 Task: Look for space in Tamarac, United States from 12th  August, 2023 to 15th August, 2023 for 3 adults in price range Rs.12000 to Rs.16000. Place can be entire place with 2 bedrooms having 3 beds and 1 bathroom. Property type can be house, flat, guest house. Booking option can be shelf check-in. Required host language is English.
Action: Mouse moved to (406, 85)
Screenshot: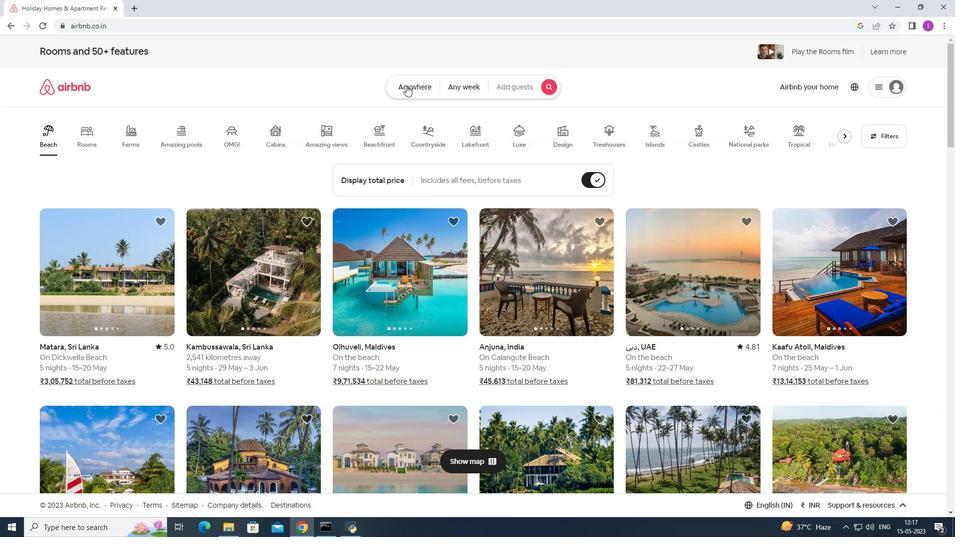 
Action: Mouse pressed left at (406, 85)
Screenshot: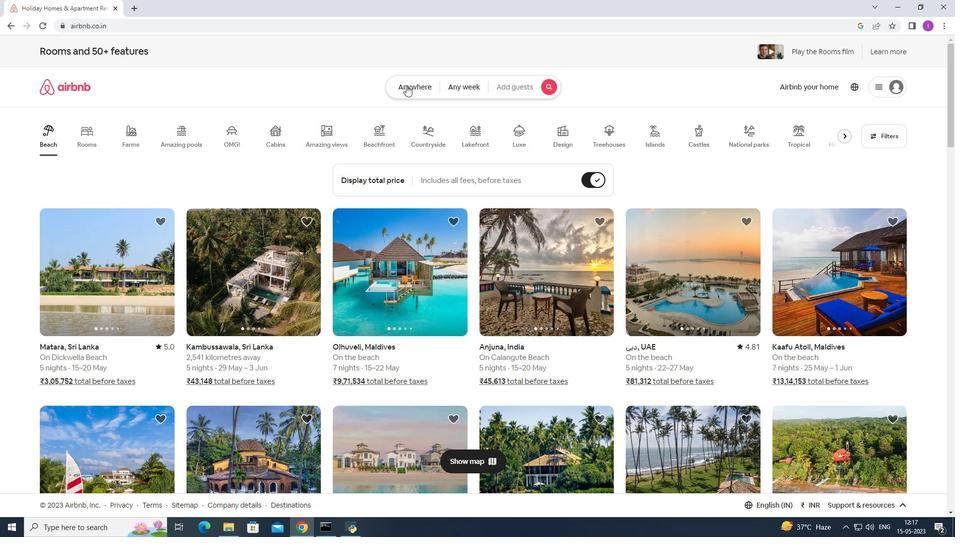 
Action: Mouse moved to (353, 123)
Screenshot: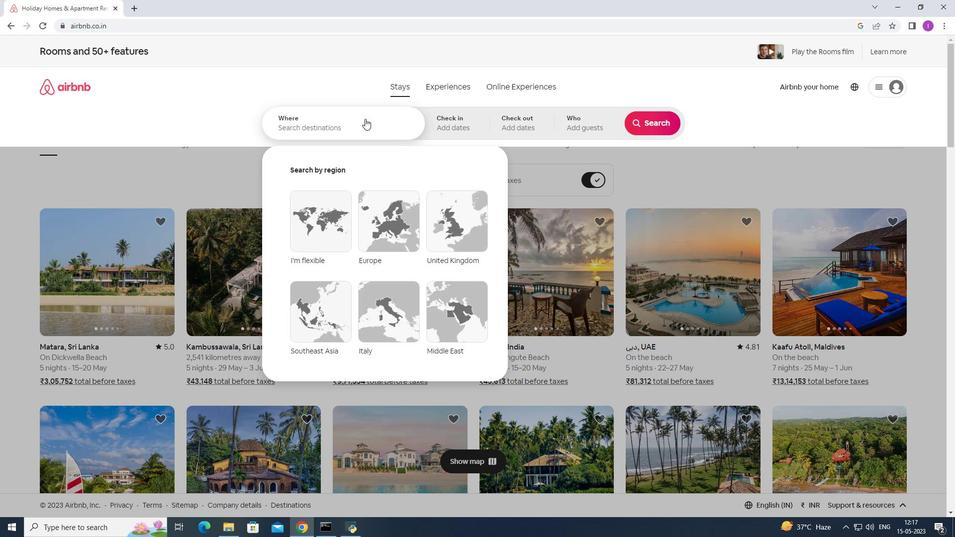 
Action: Mouse pressed left at (353, 123)
Screenshot: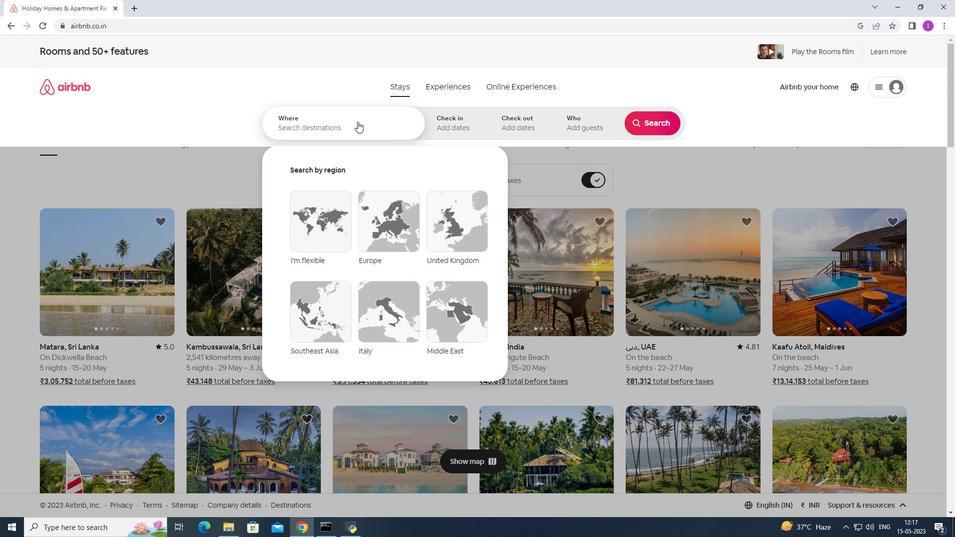 
Action: Key pressed <Key.shift>Tamarac,<Key.shift>united<Key.space>states
Screenshot: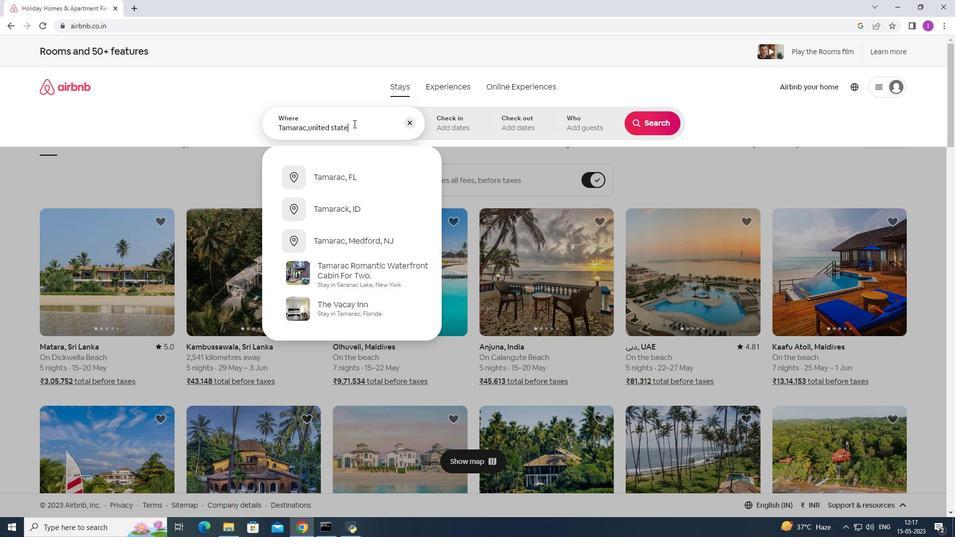 
Action: Mouse moved to (470, 123)
Screenshot: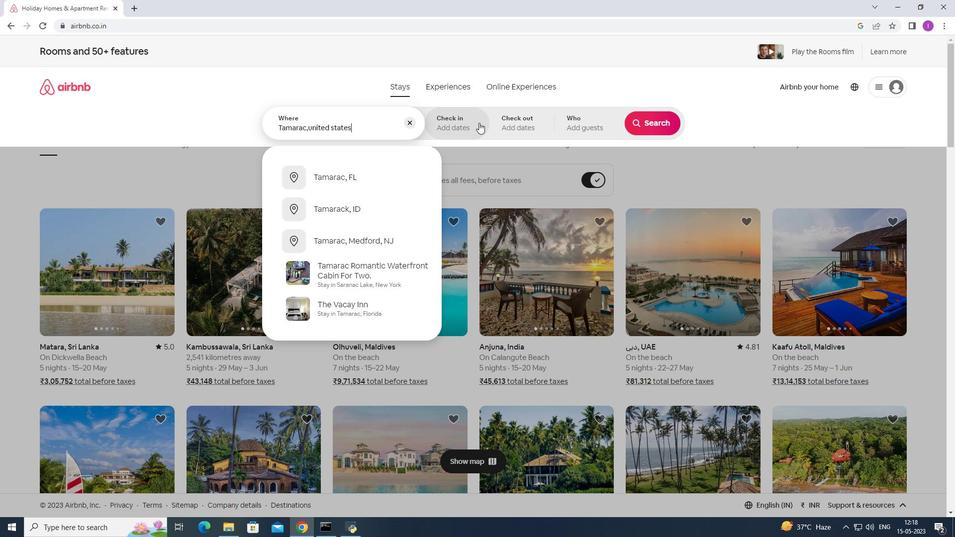 
Action: Mouse pressed left at (470, 123)
Screenshot: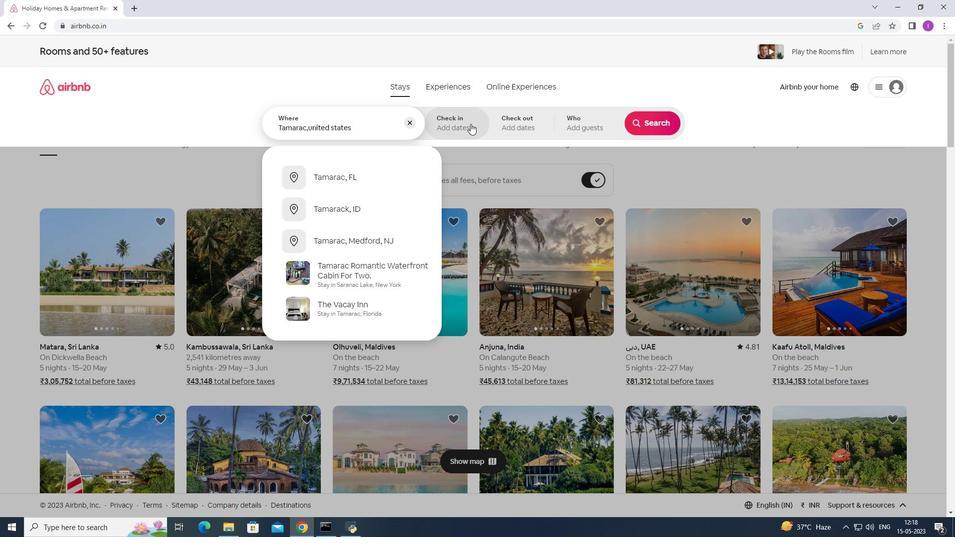 
Action: Mouse moved to (647, 203)
Screenshot: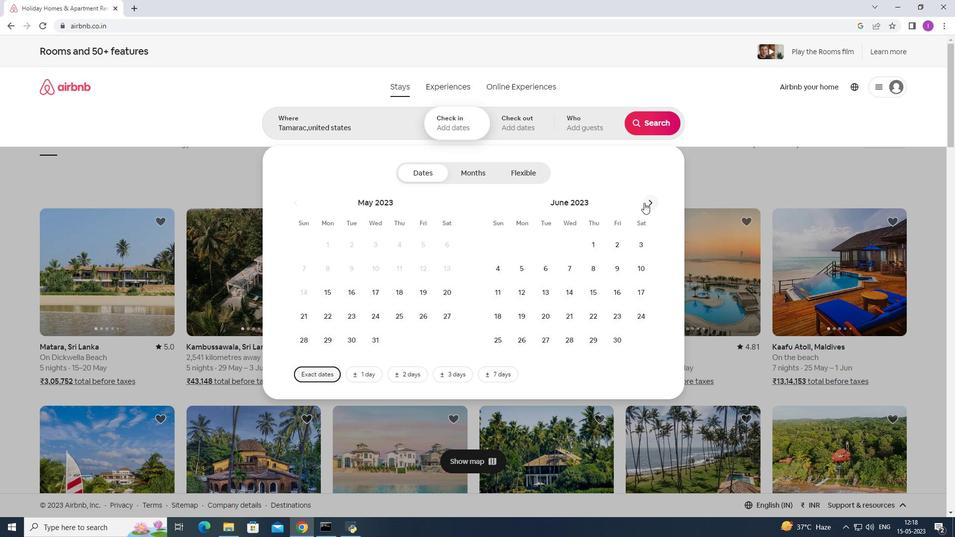 
Action: Mouse pressed left at (647, 203)
Screenshot: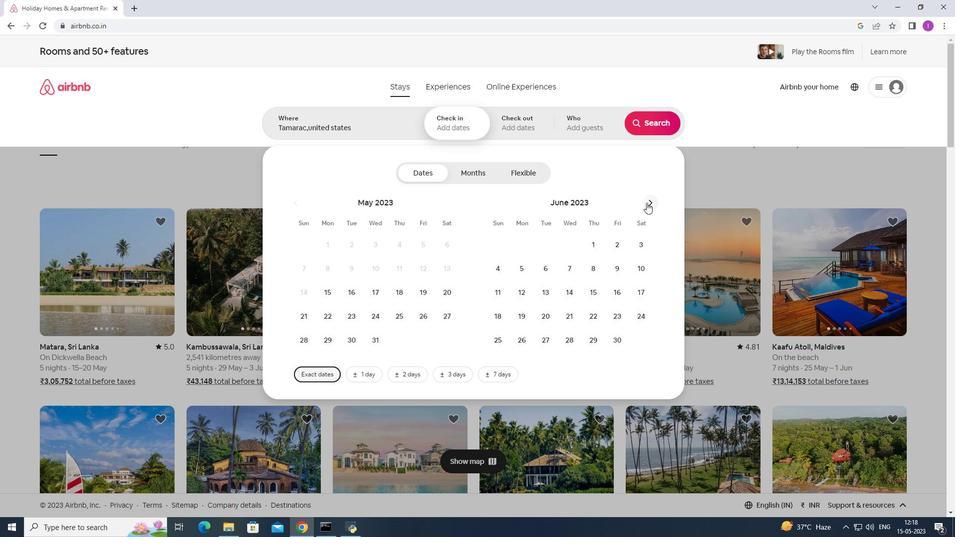 
Action: Mouse pressed left at (647, 203)
Screenshot: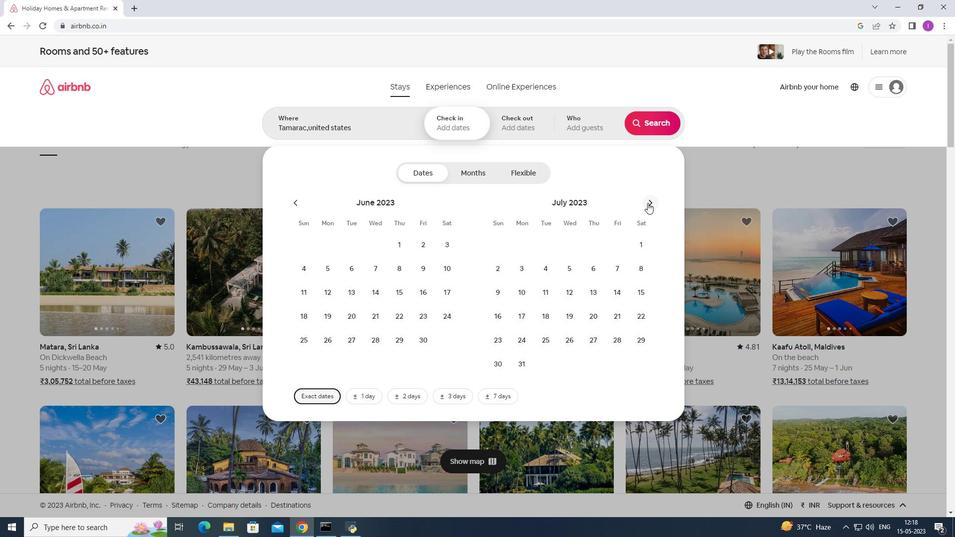 
Action: Mouse moved to (641, 269)
Screenshot: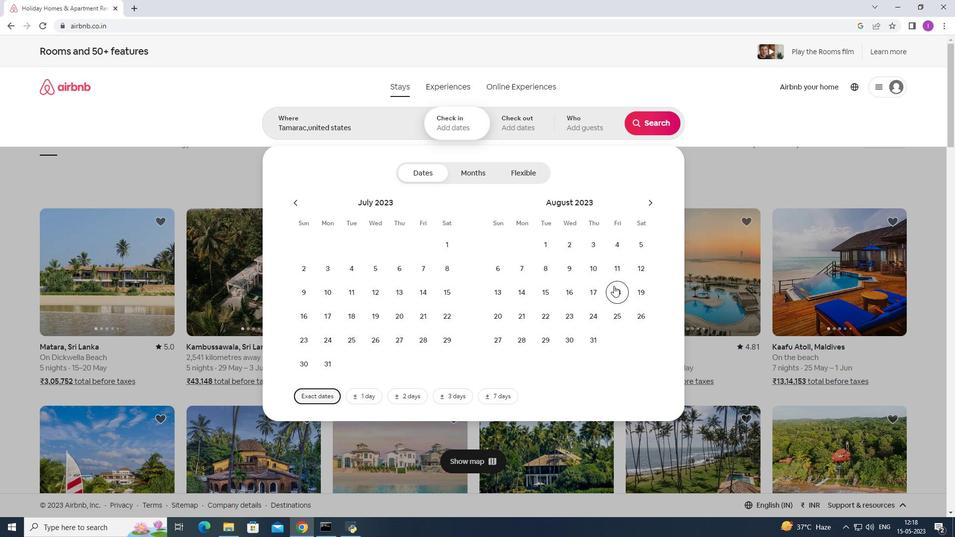
Action: Mouse pressed left at (641, 269)
Screenshot: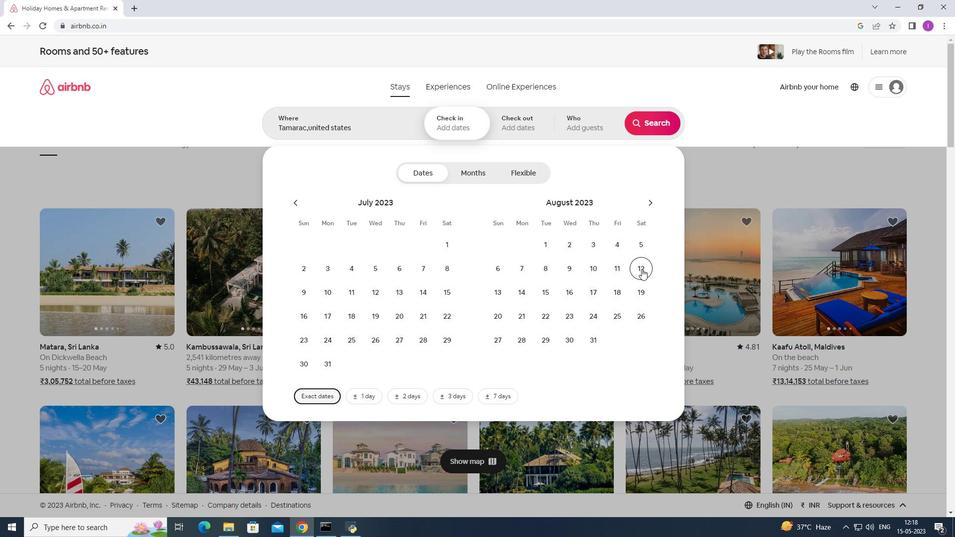
Action: Mouse moved to (540, 296)
Screenshot: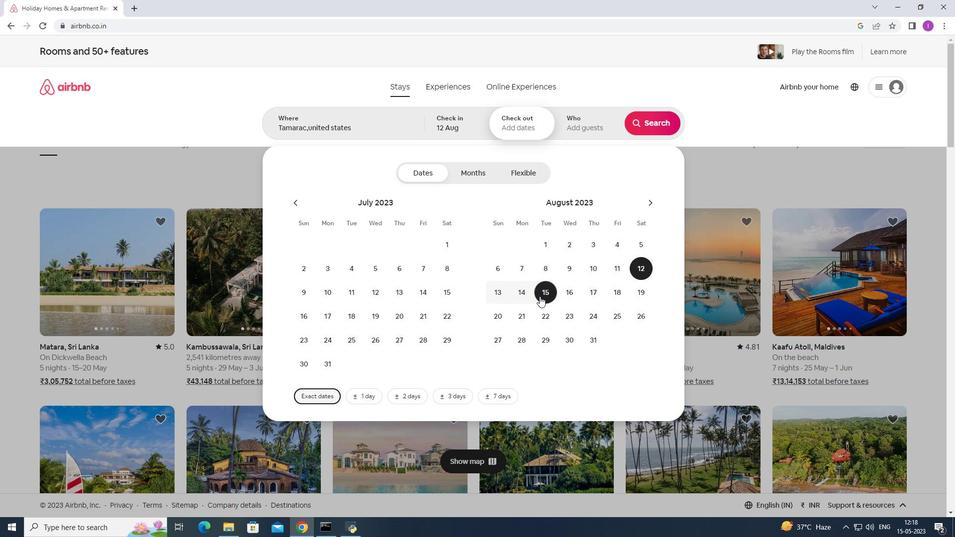 
Action: Mouse pressed left at (540, 296)
Screenshot: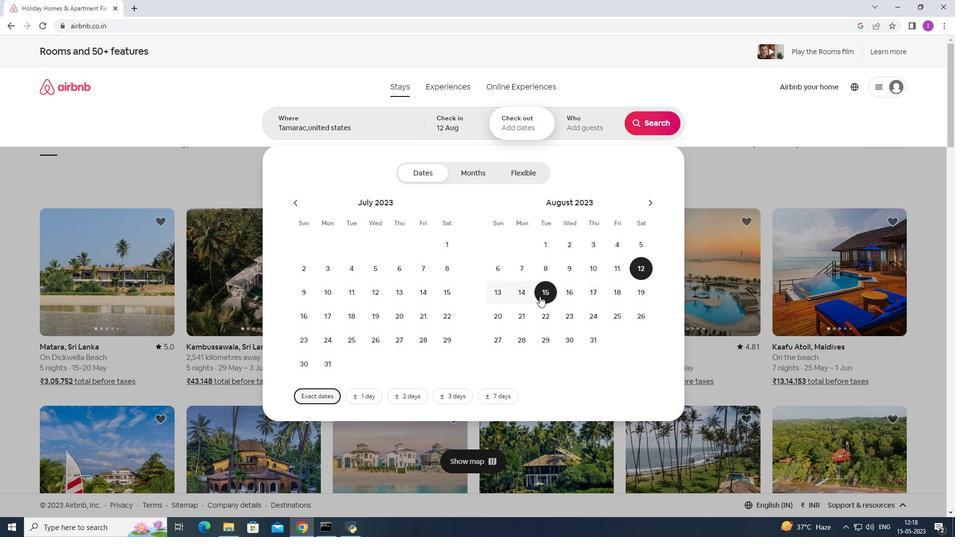 
Action: Mouse moved to (586, 127)
Screenshot: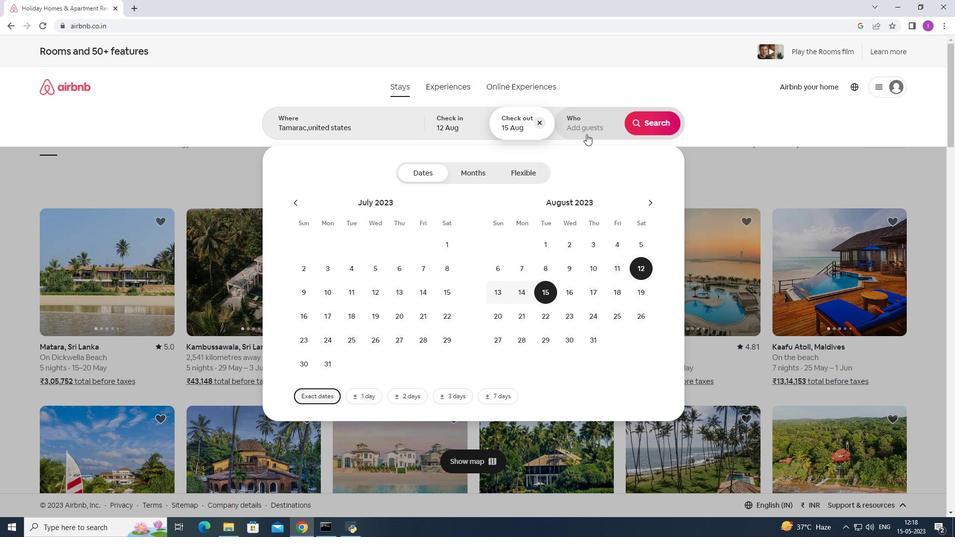 
Action: Mouse pressed left at (586, 127)
Screenshot: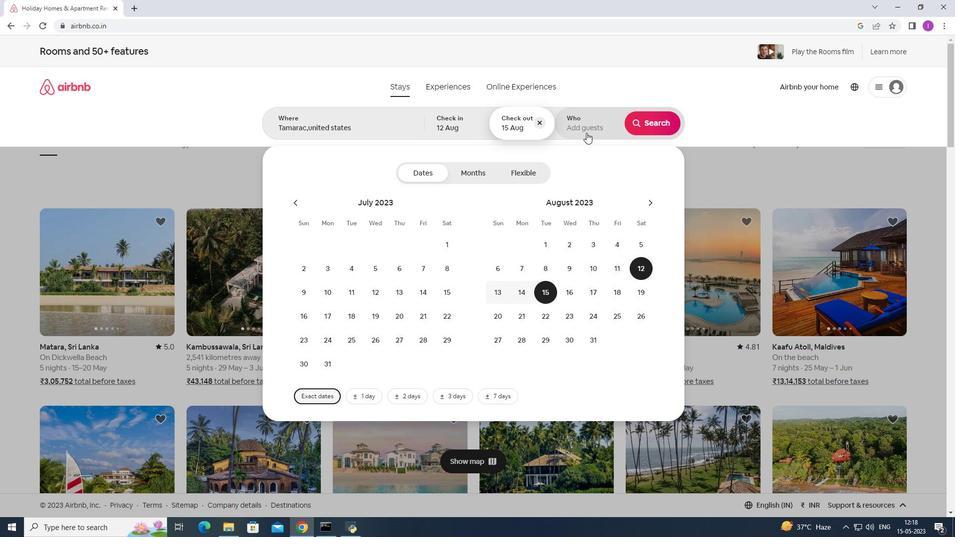 
Action: Mouse moved to (652, 176)
Screenshot: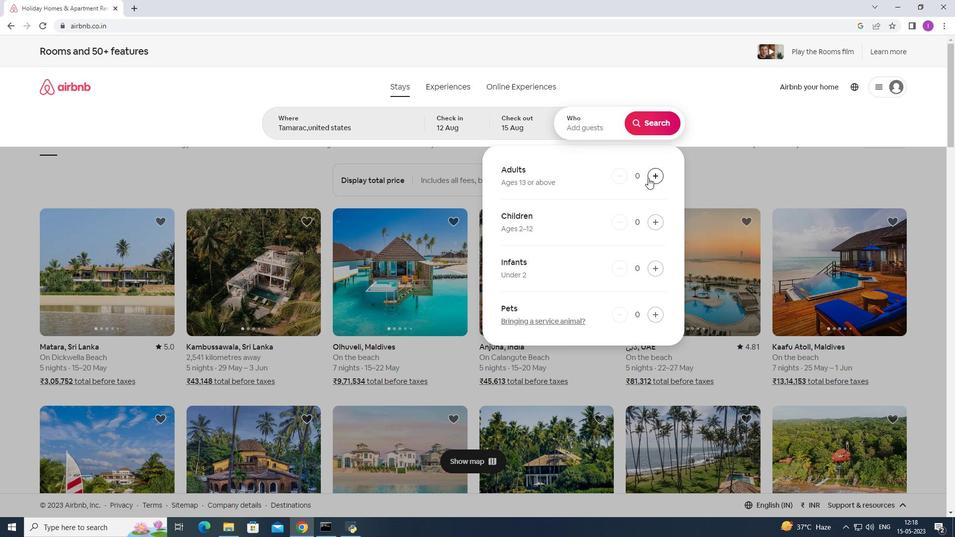 
Action: Mouse pressed left at (652, 176)
Screenshot: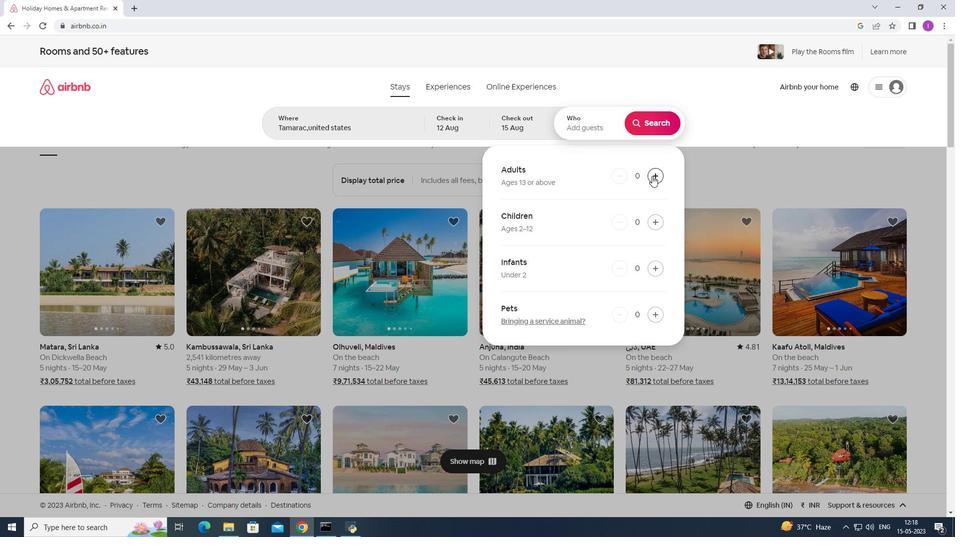 
Action: Mouse moved to (652, 176)
Screenshot: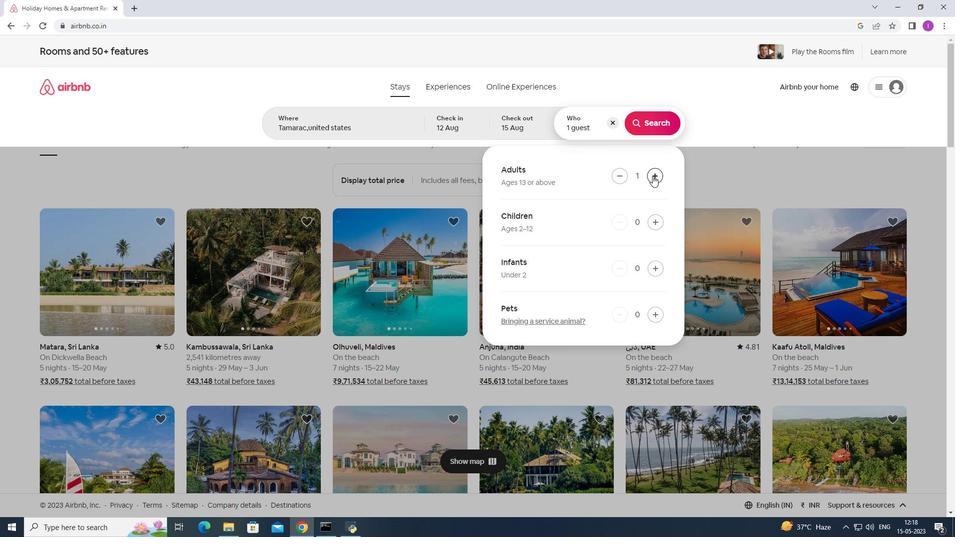 
Action: Mouse pressed left at (652, 176)
Screenshot: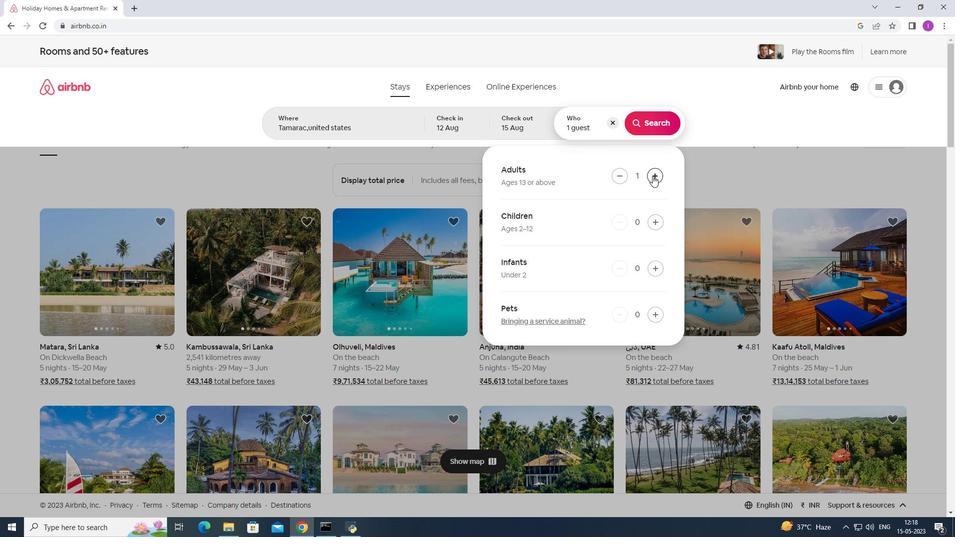 
Action: Mouse moved to (653, 176)
Screenshot: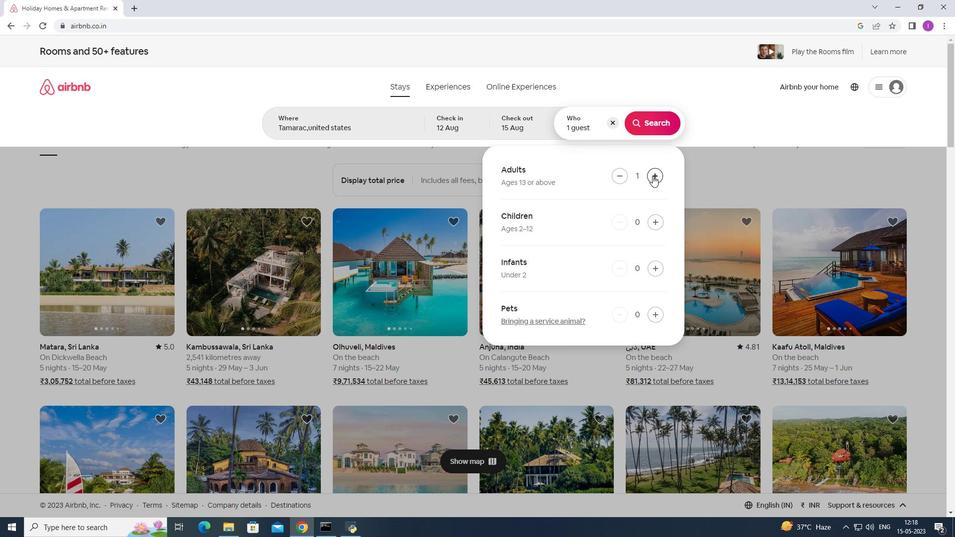 
Action: Mouse pressed left at (653, 176)
Screenshot: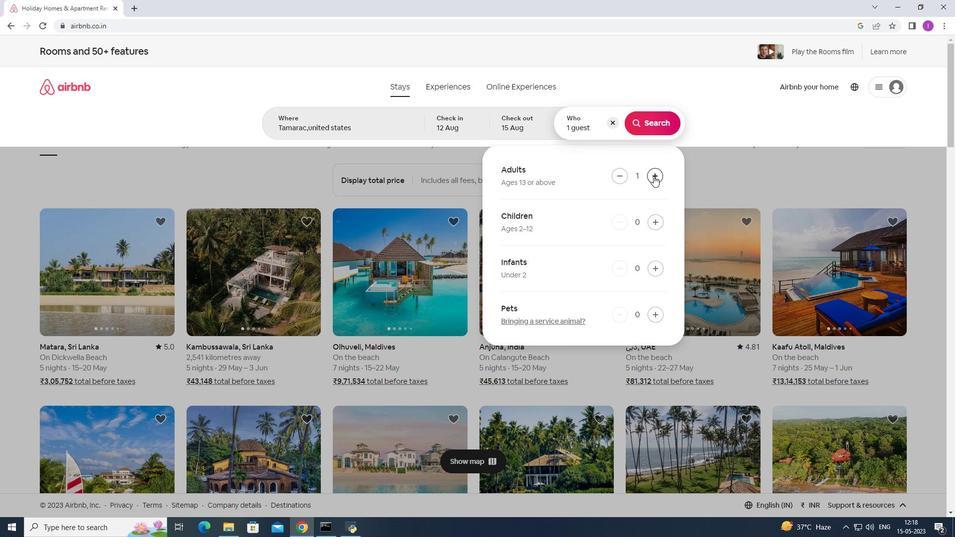 
Action: Mouse moved to (656, 122)
Screenshot: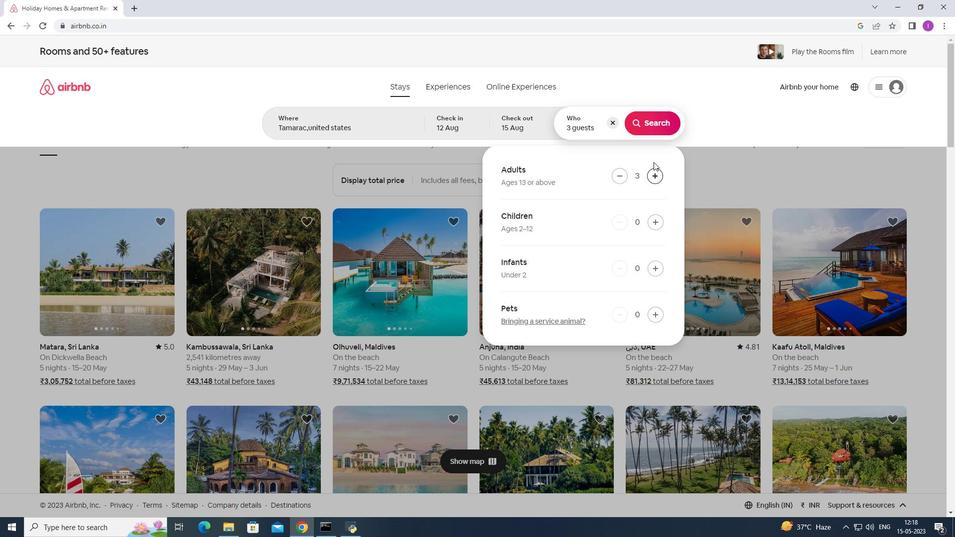 
Action: Mouse pressed left at (656, 122)
Screenshot: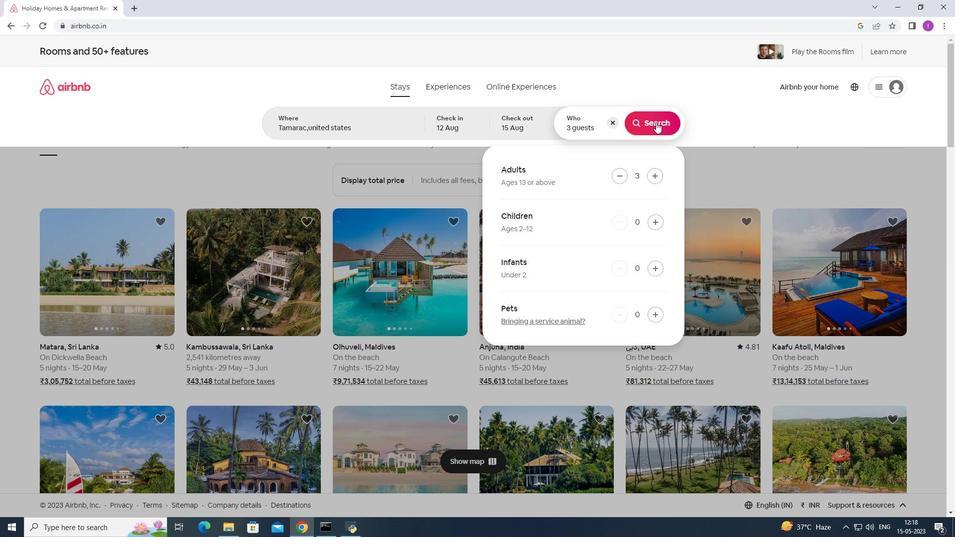 
Action: Mouse moved to (899, 97)
Screenshot: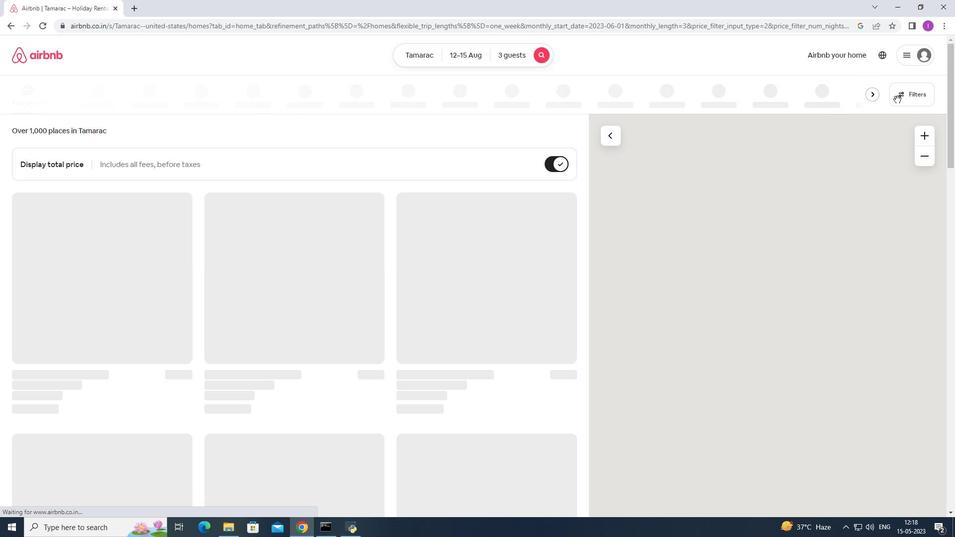 
Action: Mouse pressed left at (899, 97)
Screenshot: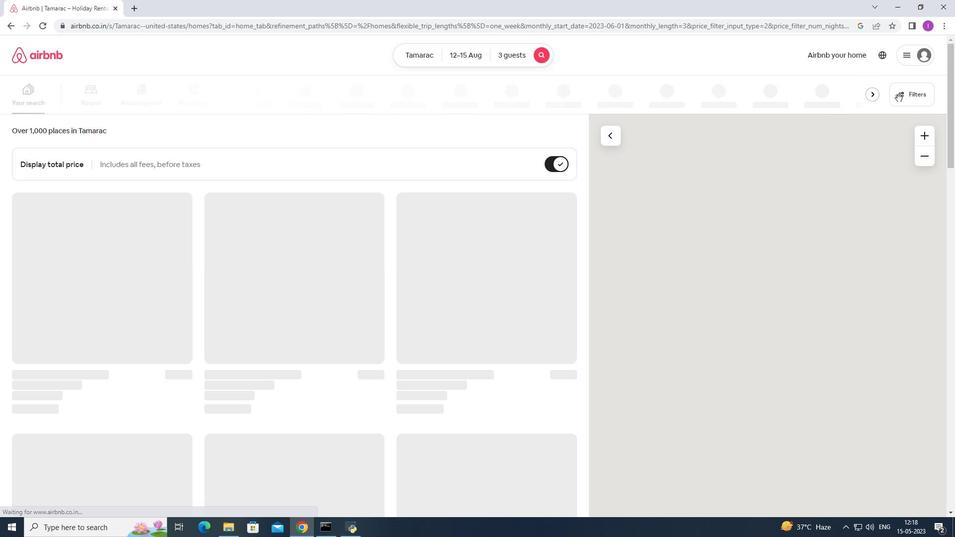 
Action: Mouse moved to (553, 341)
Screenshot: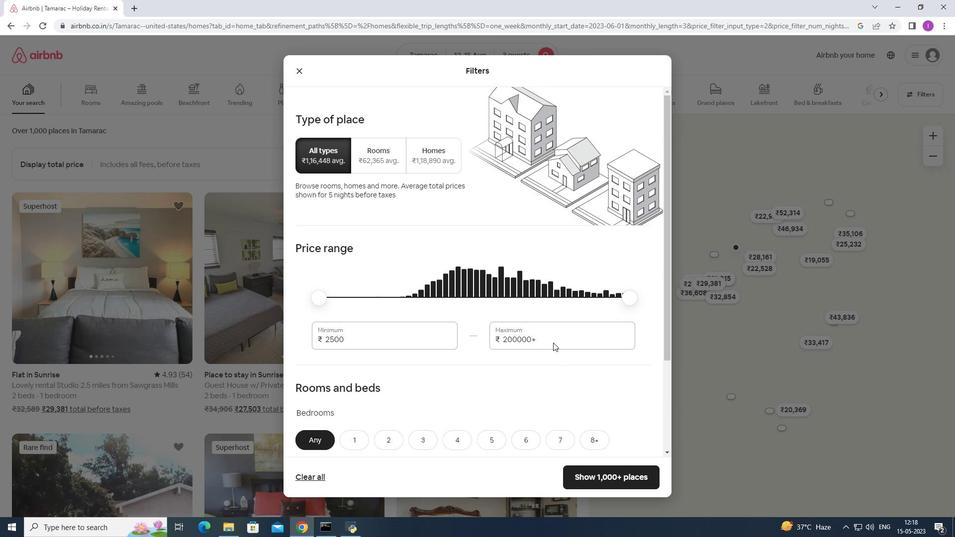 
Action: Mouse pressed left at (553, 341)
Screenshot: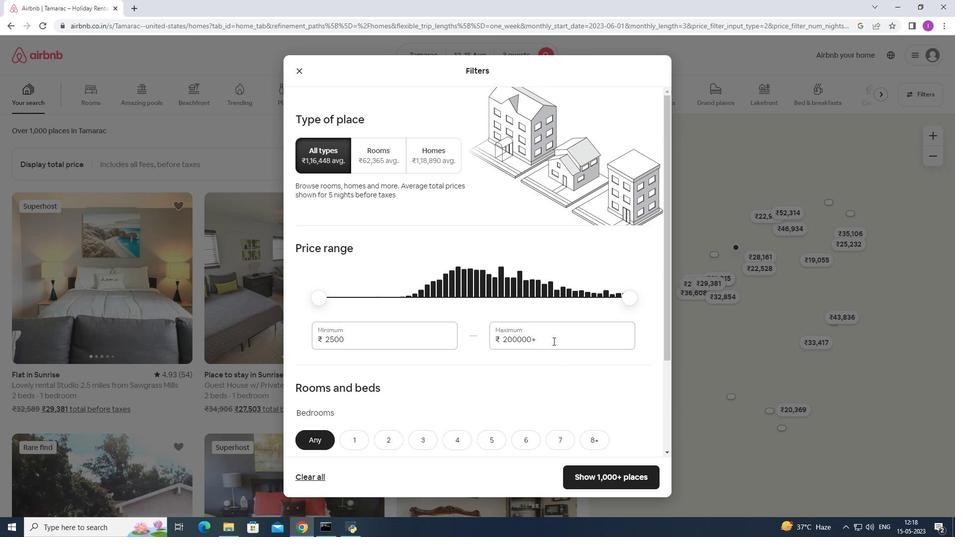 
Action: Mouse moved to (617, 319)
Screenshot: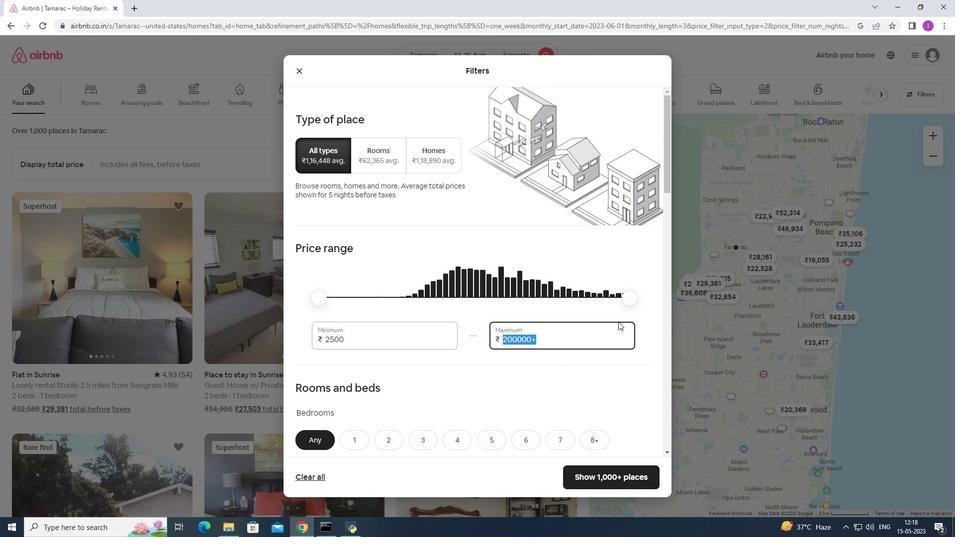 
Action: Key pressed 16
Screenshot: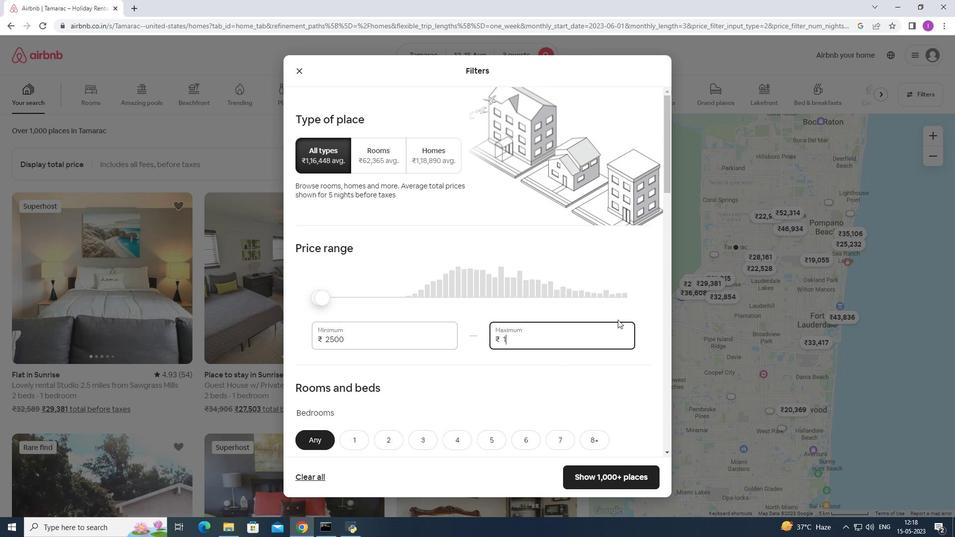 
Action: Mouse moved to (617, 317)
Screenshot: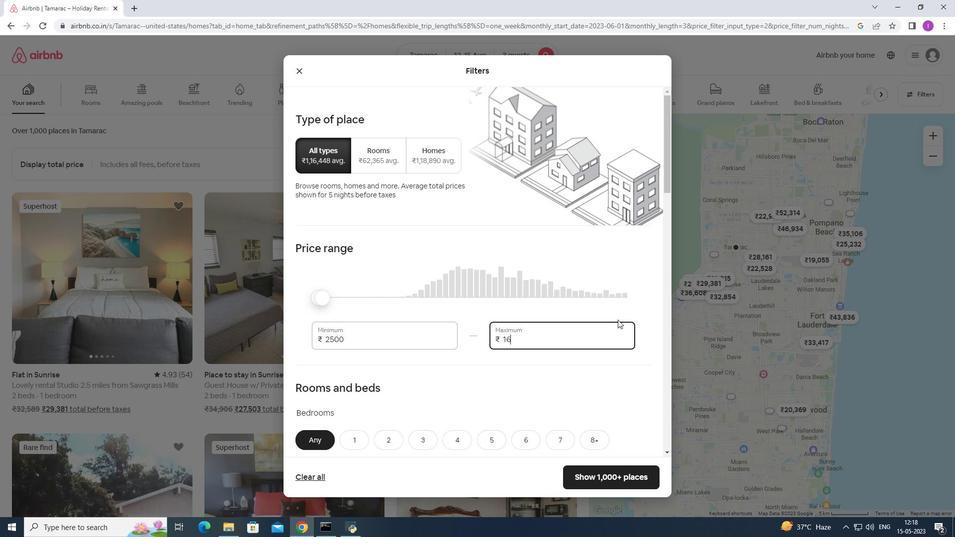 
Action: Key pressed 00
Screenshot: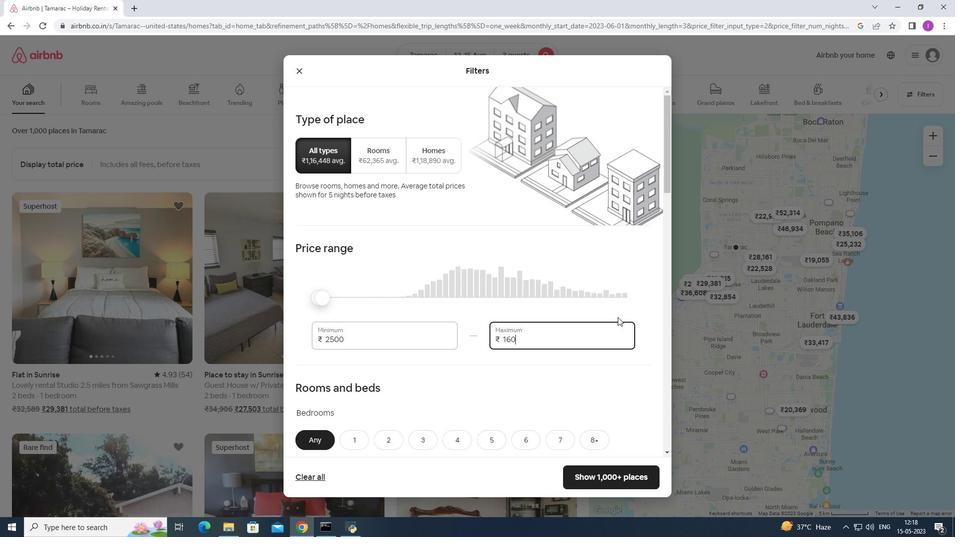 
Action: Mouse moved to (617, 316)
Screenshot: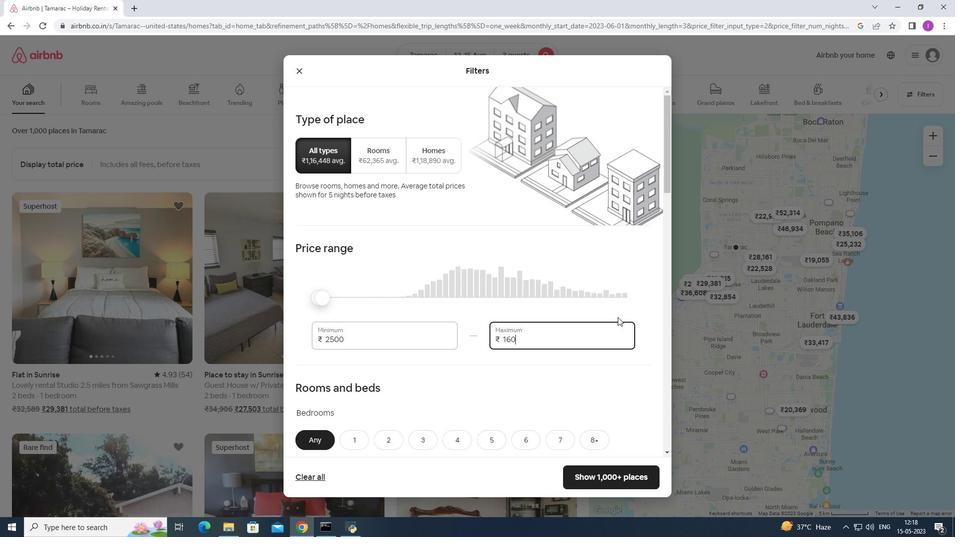 
Action: Key pressed 0
Screenshot: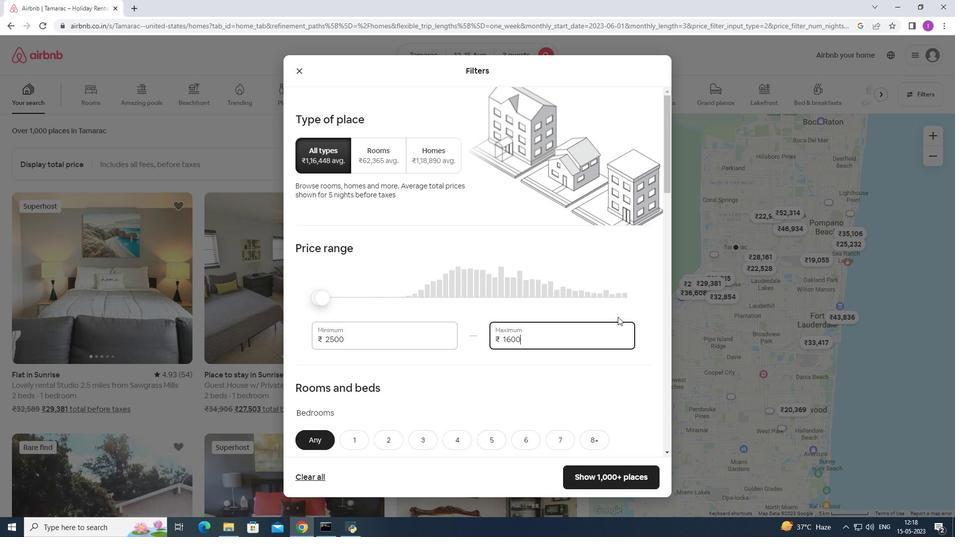 
Action: Mouse moved to (350, 338)
Screenshot: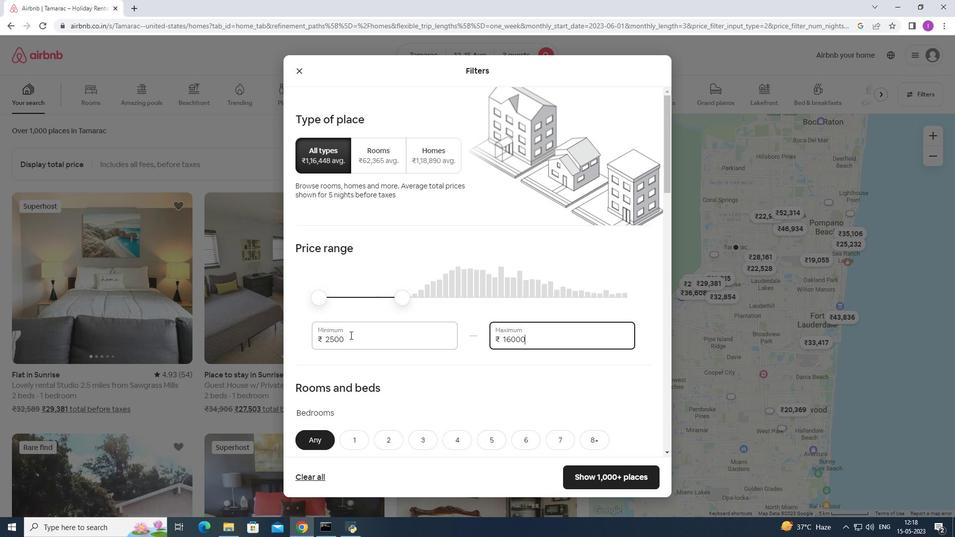 
Action: Mouse pressed left at (350, 338)
Screenshot: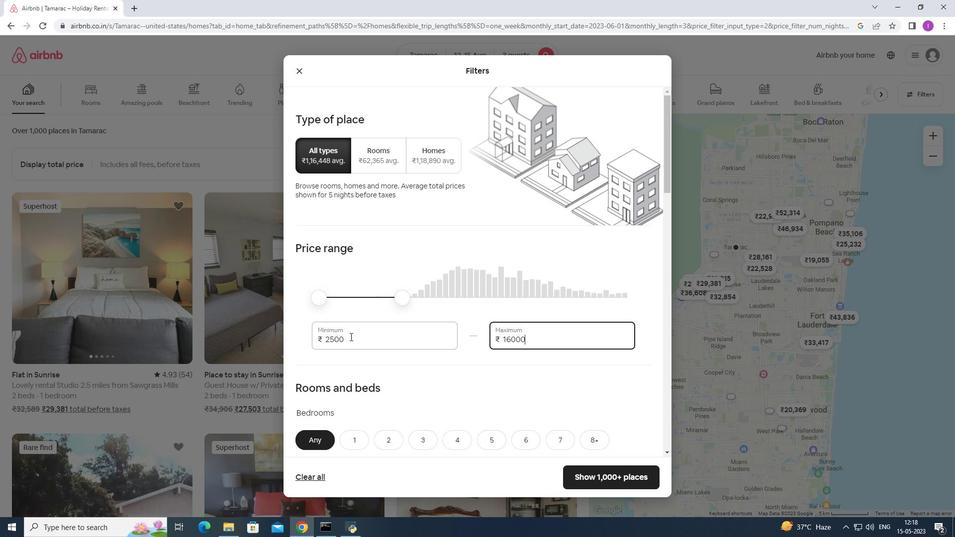
Action: Mouse moved to (394, 346)
Screenshot: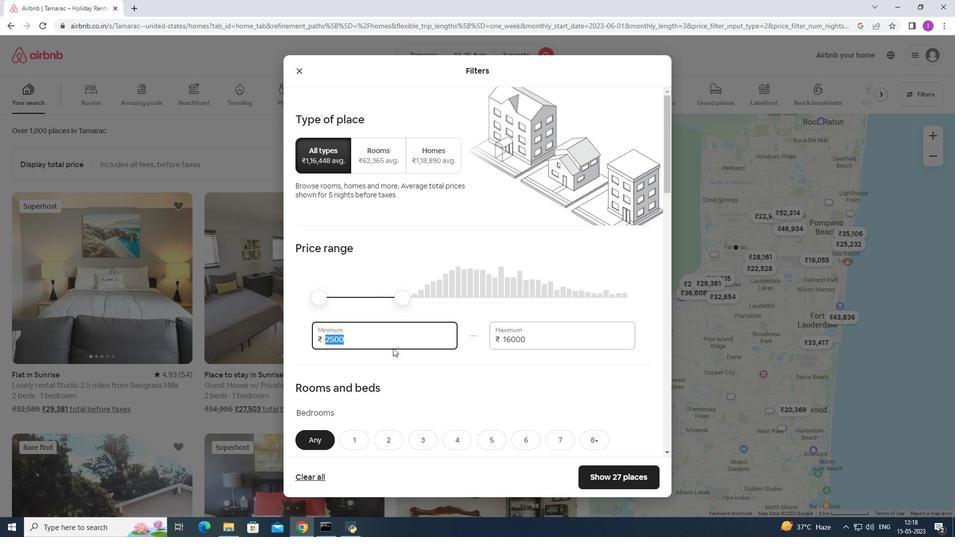 
Action: Key pressed 1
Screenshot: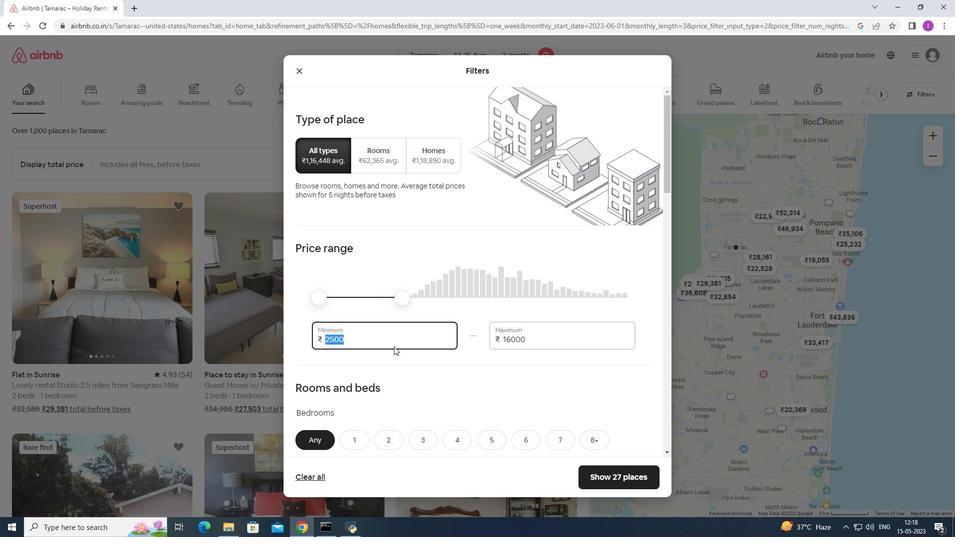 
Action: Mouse moved to (394, 346)
Screenshot: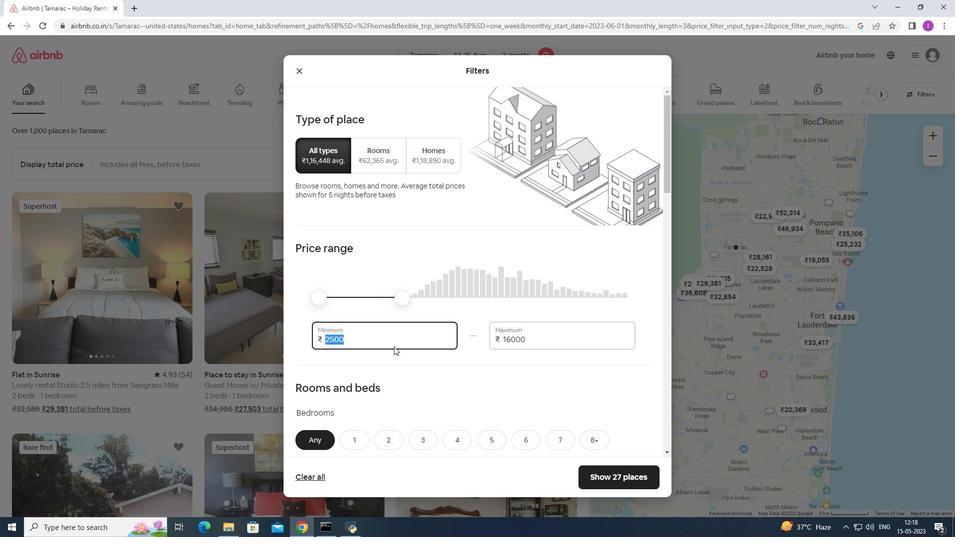 
Action: Key pressed 2
Screenshot: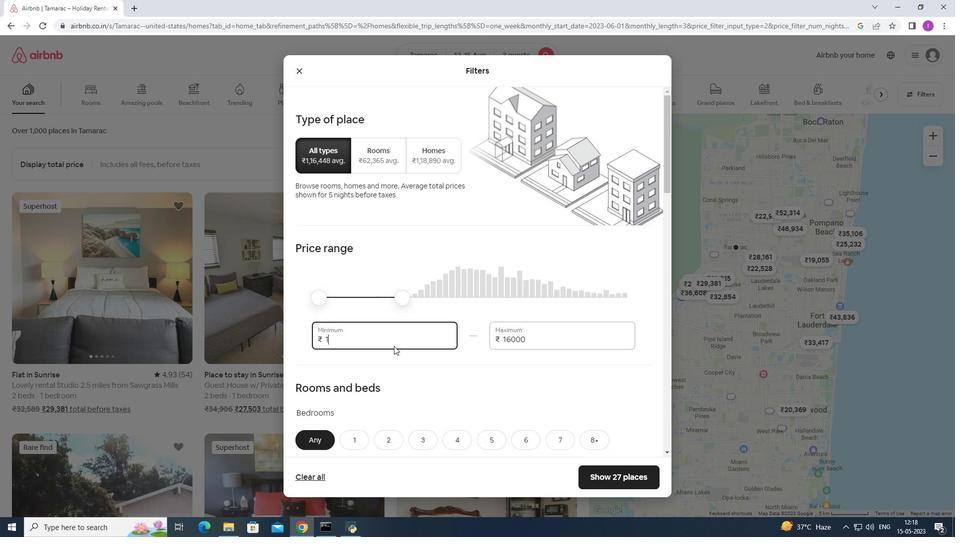 
Action: Mouse moved to (395, 344)
Screenshot: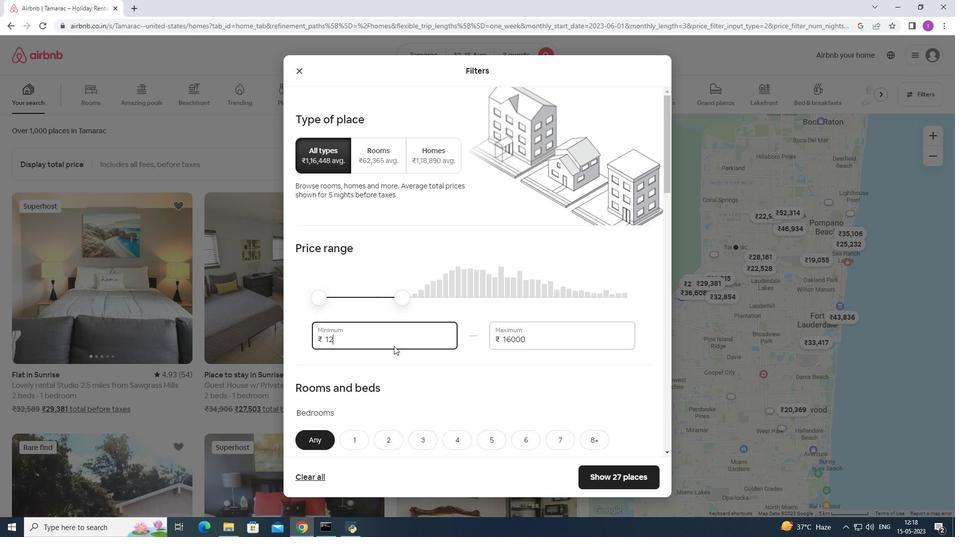 
Action: Key pressed 00
Screenshot: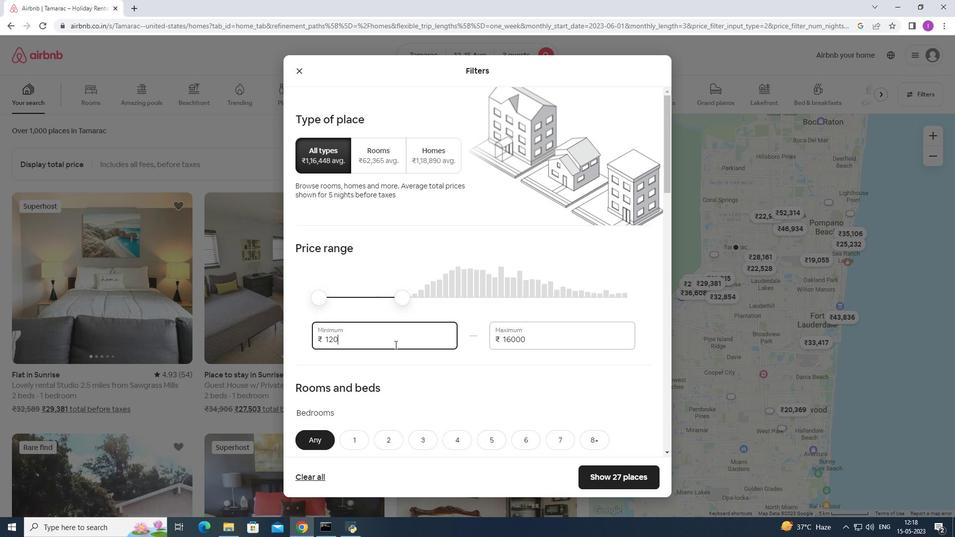 
Action: Mouse moved to (395, 343)
Screenshot: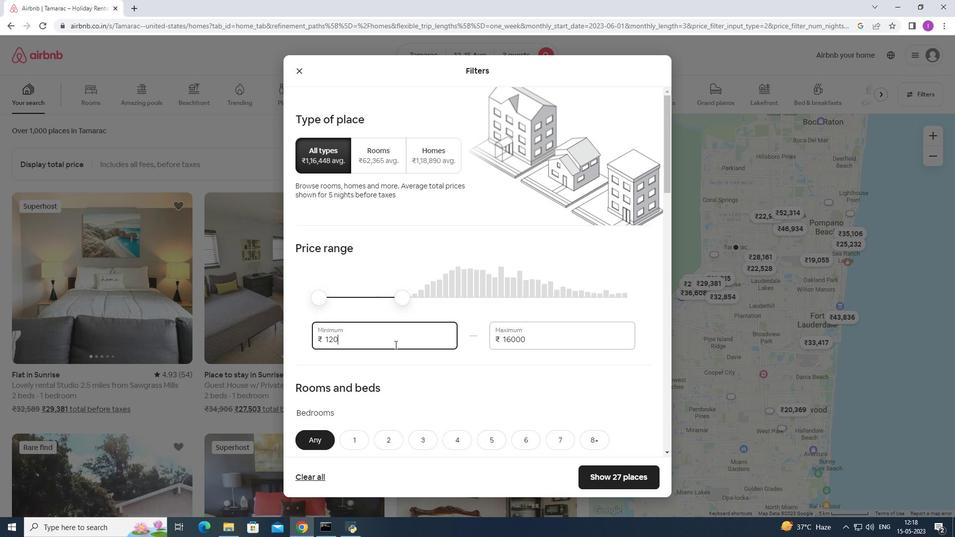 
Action: Key pressed 0
Screenshot: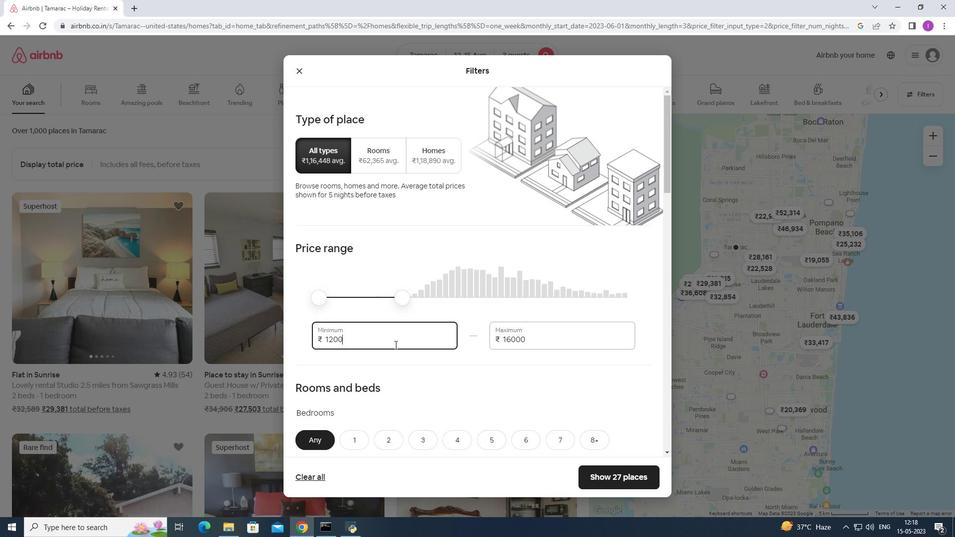 
Action: Mouse moved to (399, 351)
Screenshot: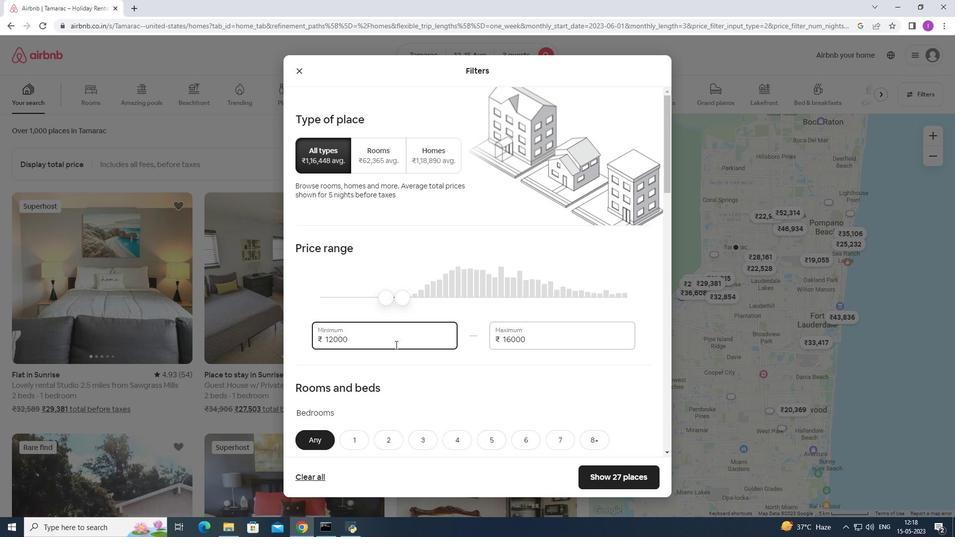 
Action: Mouse scrolled (399, 351) with delta (0, 0)
Screenshot: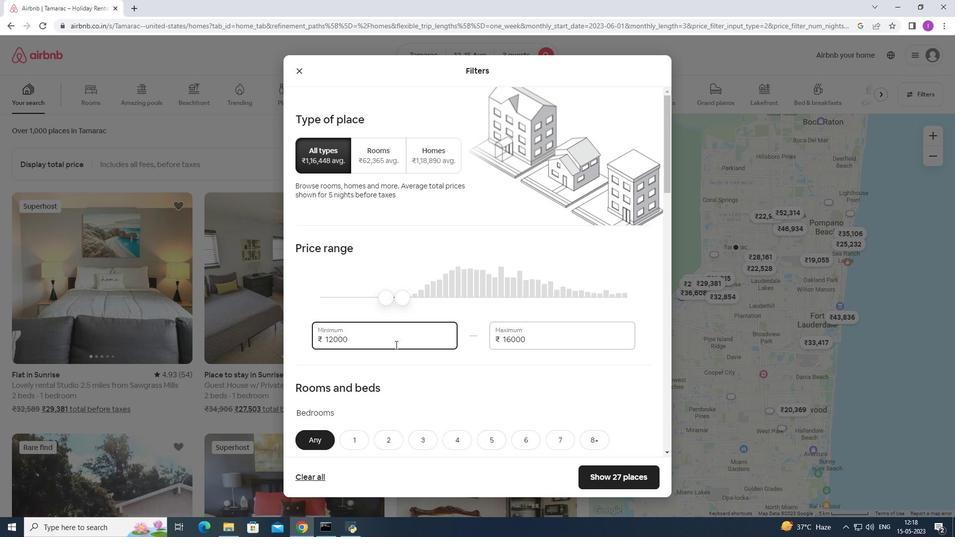 
Action: Mouse moved to (406, 355)
Screenshot: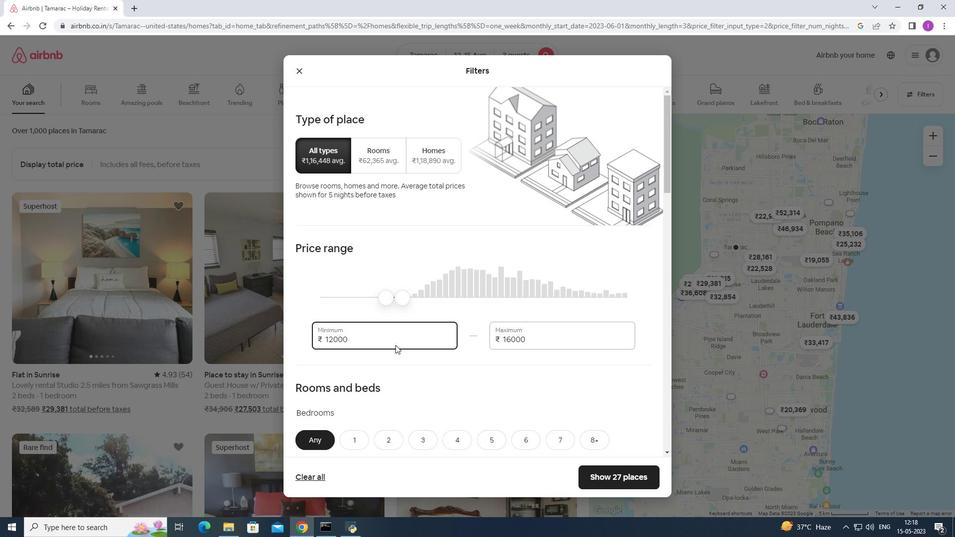 
Action: Mouse scrolled (404, 355) with delta (0, 0)
Screenshot: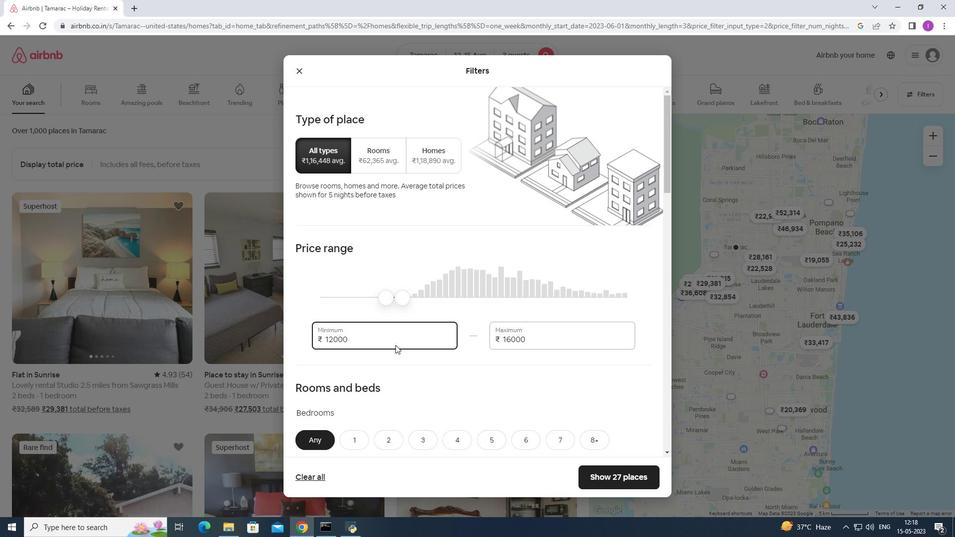
Action: Mouse scrolled (405, 355) with delta (0, 0)
Screenshot: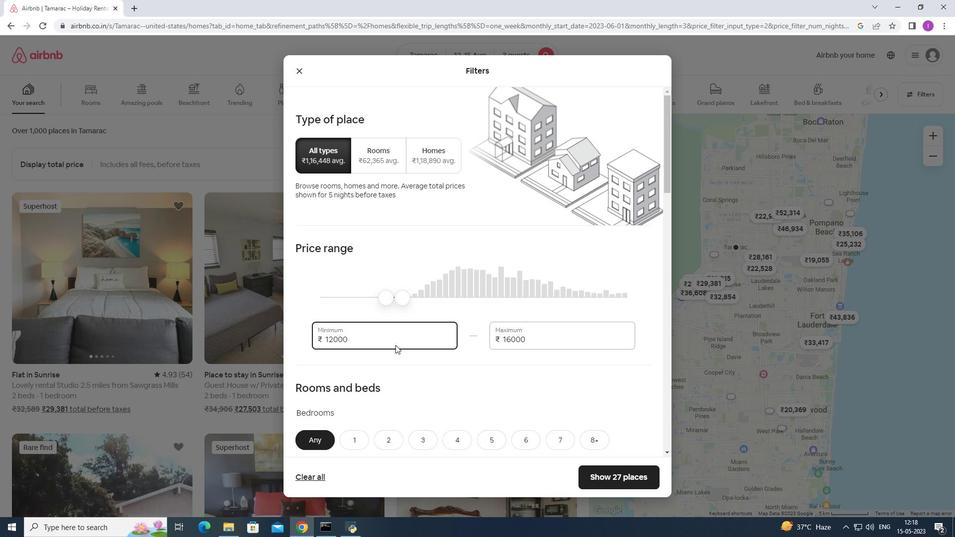 
Action: Mouse moved to (407, 355)
Screenshot: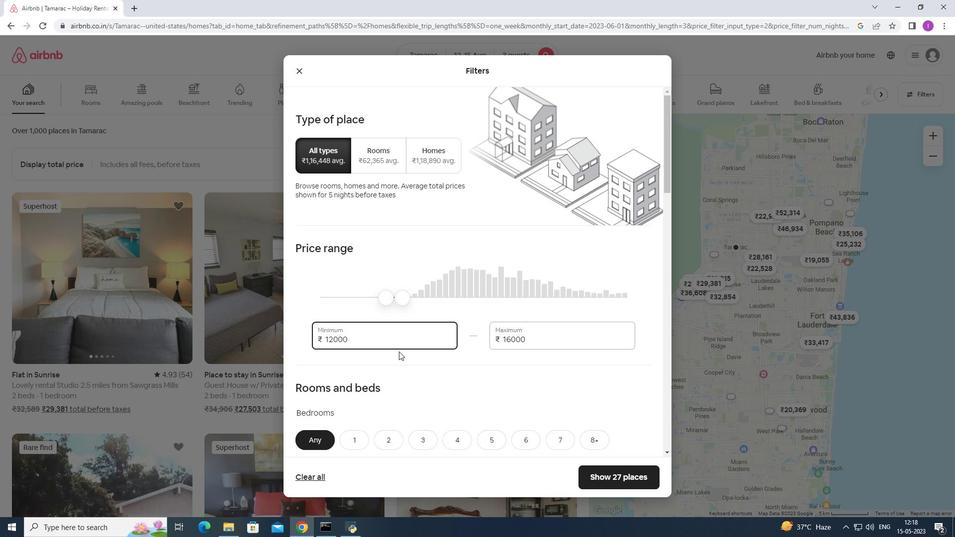 
Action: Mouse scrolled (406, 355) with delta (0, 0)
Screenshot: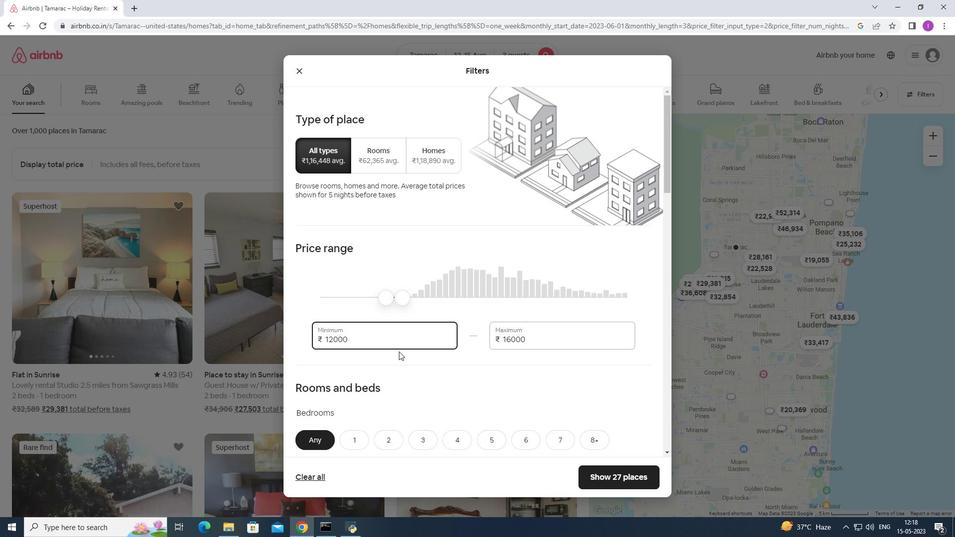 
Action: Mouse moved to (386, 241)
Screenshot: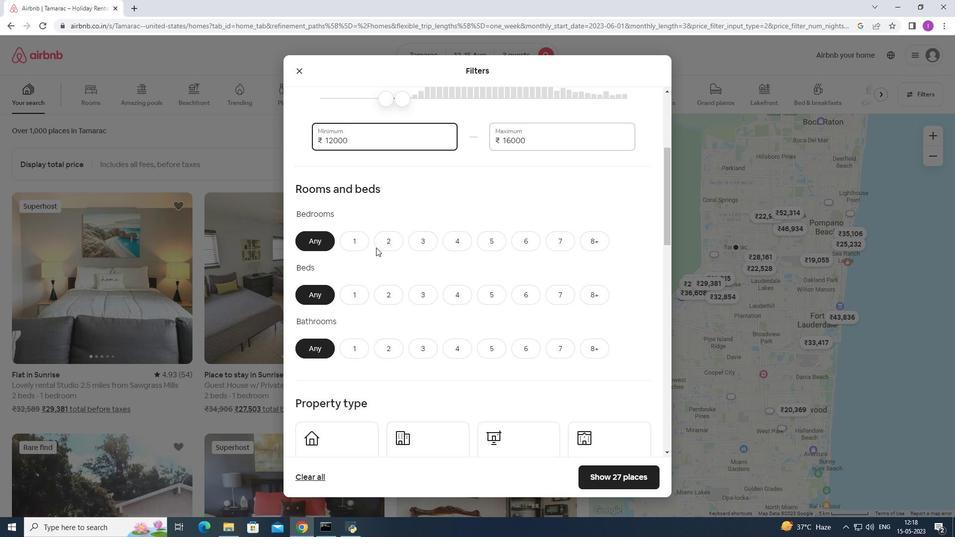 
Action: Mouse pressed left at (386, 241)
Screenshot: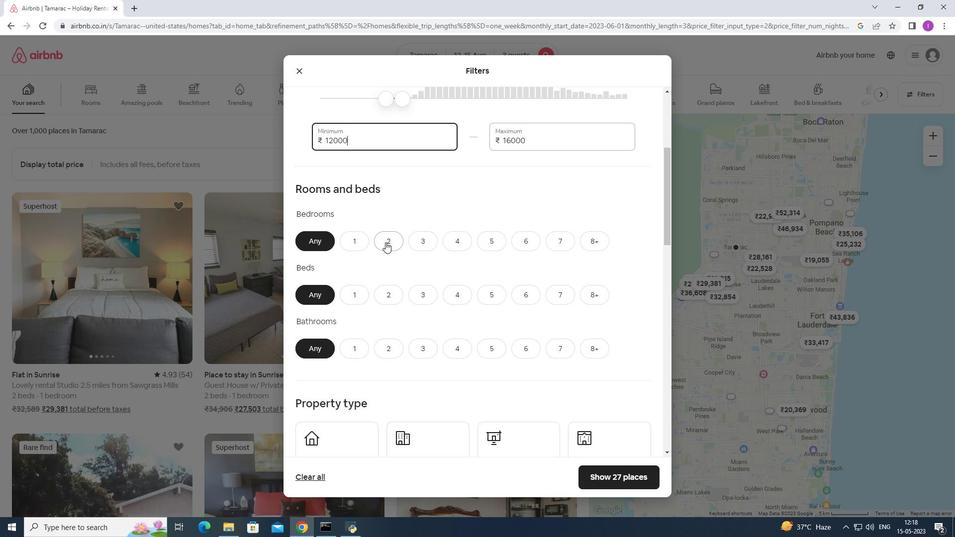 
Action: Mouse moved to (423, 297)
Screenshot: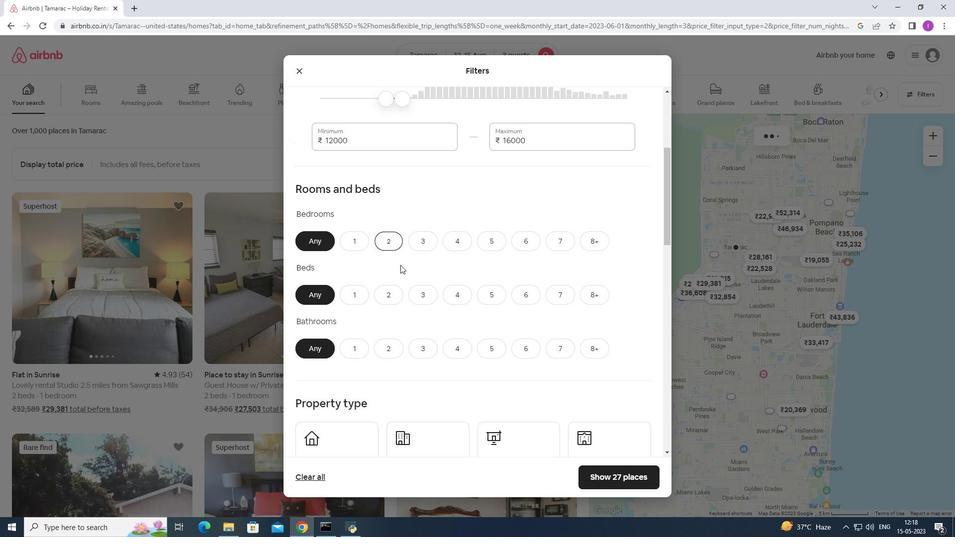
Action: Mouse pressed left at (423, 297)
Screenshot: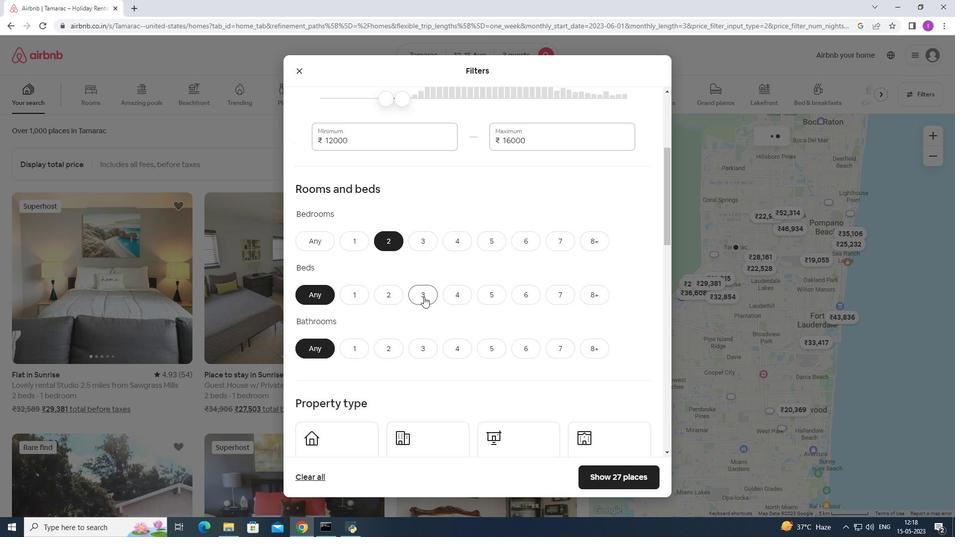 
Action: Mouse moved to (361, 347)
Screenshot: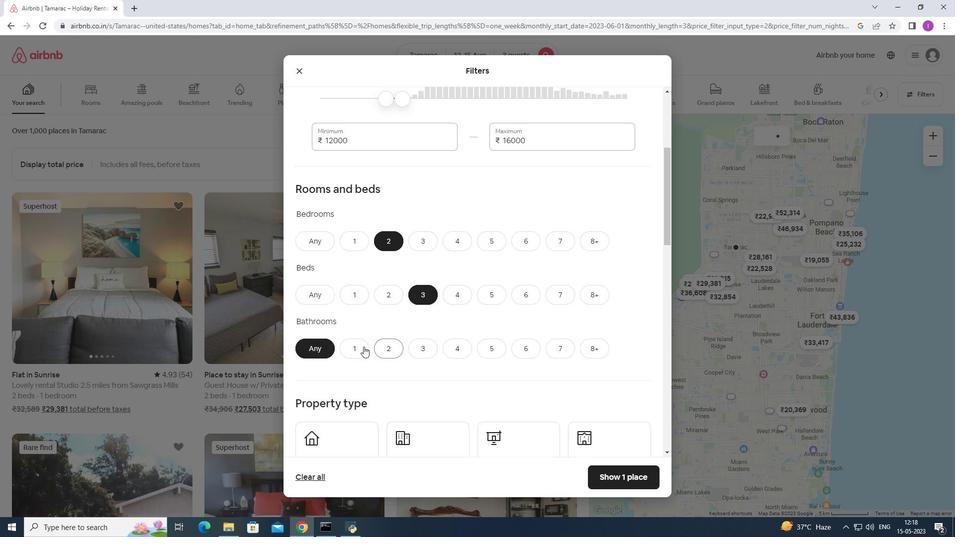 
Action: Mouse pressed left at (361, 347)
Screenshot: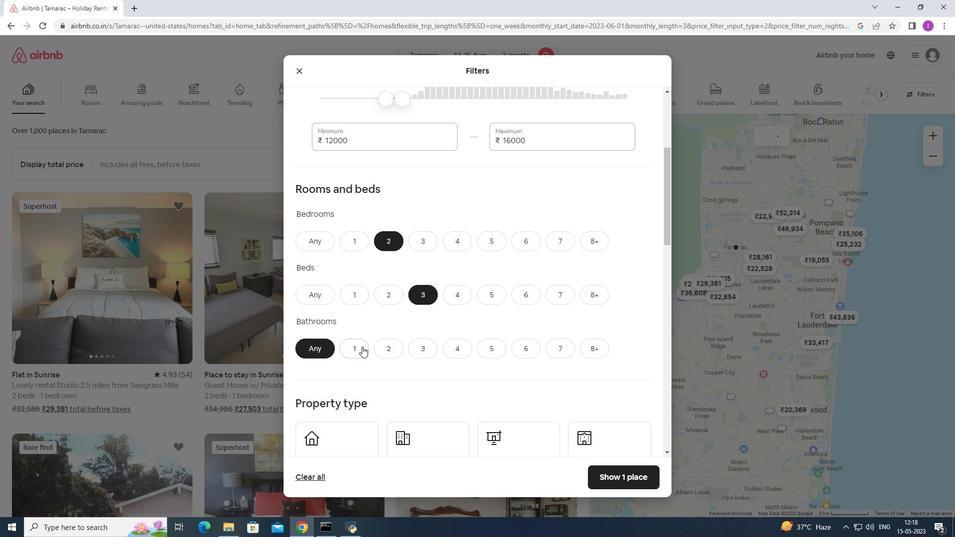
Action: Mouse moved to (429, 316)
Screenshot: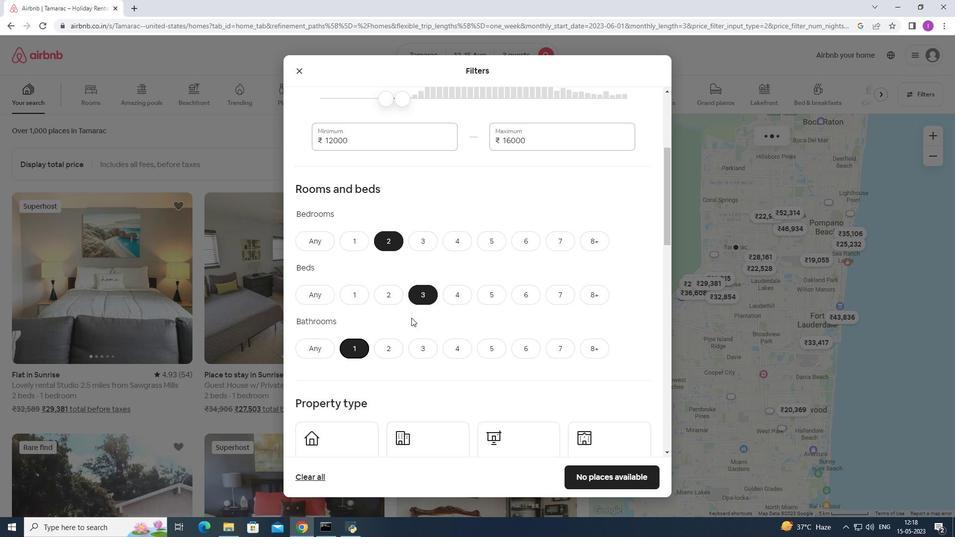 
Action: Mouse scrolled (429, 315) with delta (0, 0)
Screenshot: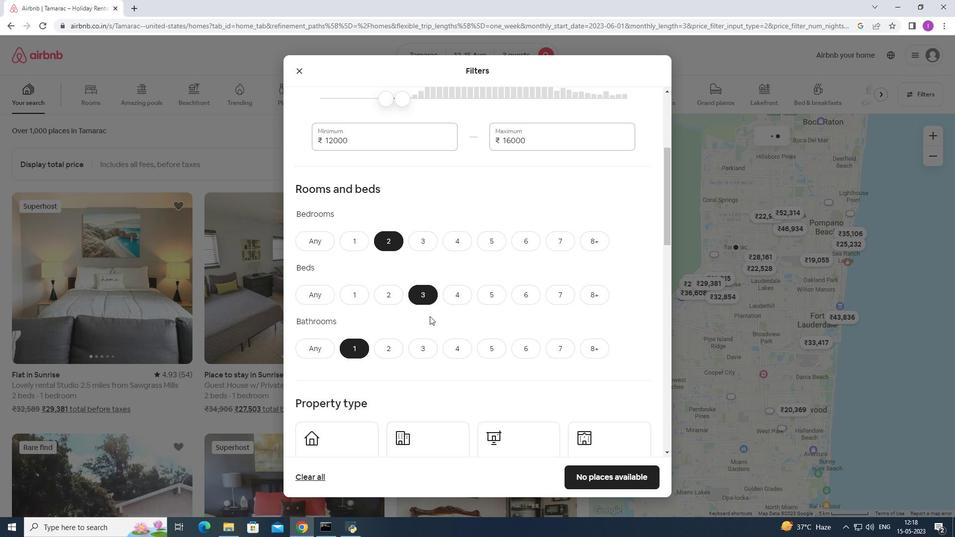 
Action: Mouse moved to (430, 316)
Screenshot: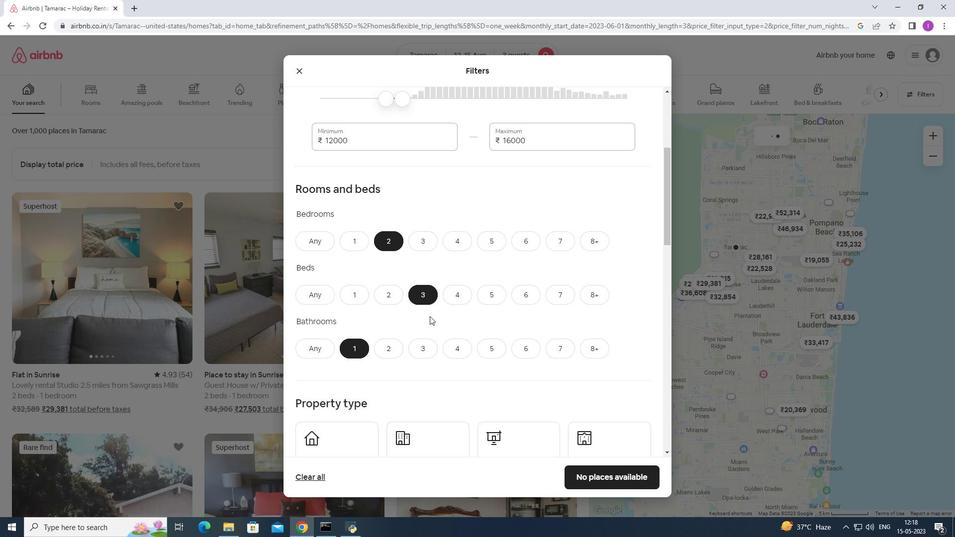 
Action: Mouse scrolled (430, 316) with delta (0, 0)
Screenshot: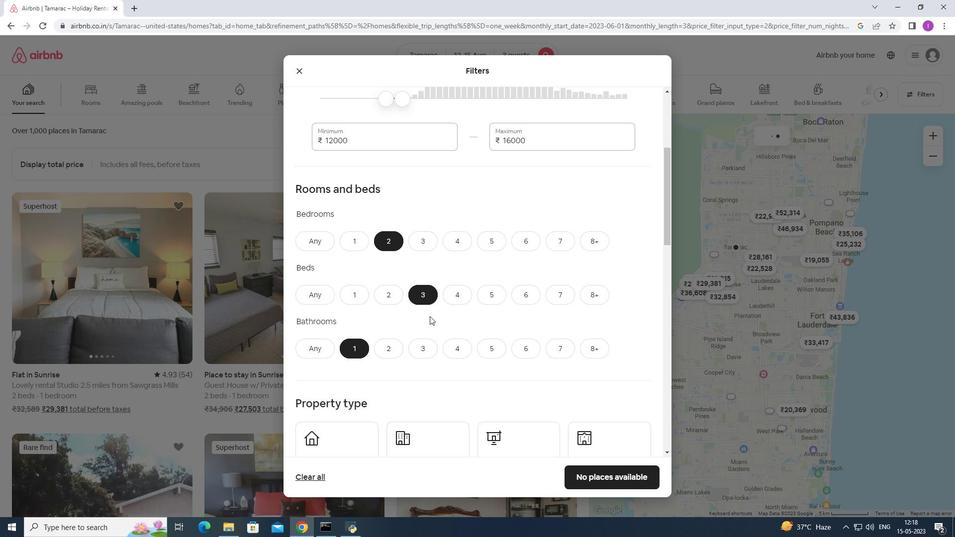 
Action: Mouse scrolled (430, 316) with delta (0, 0)
Screenshot: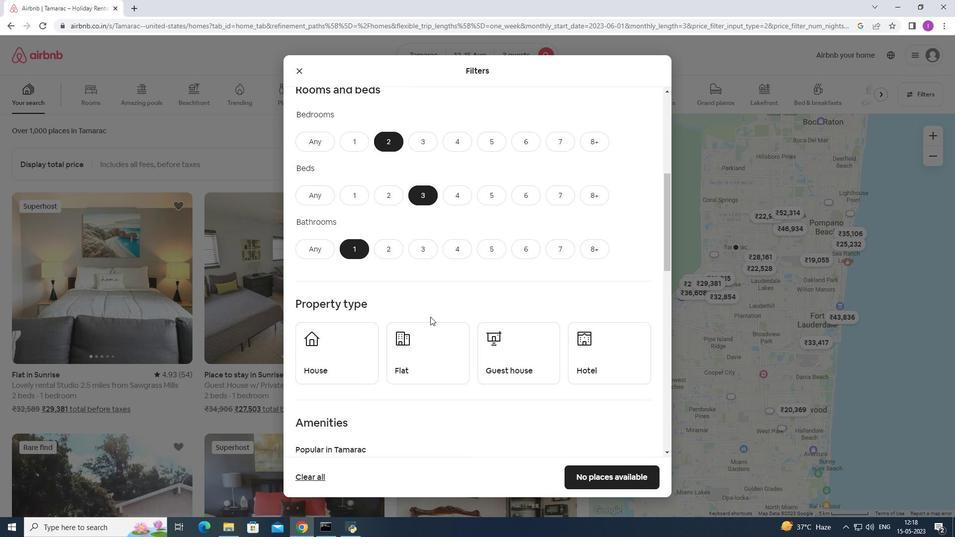 
Action: Mouse scrolled (430, 316) with delta (0, 0)
Screenshot: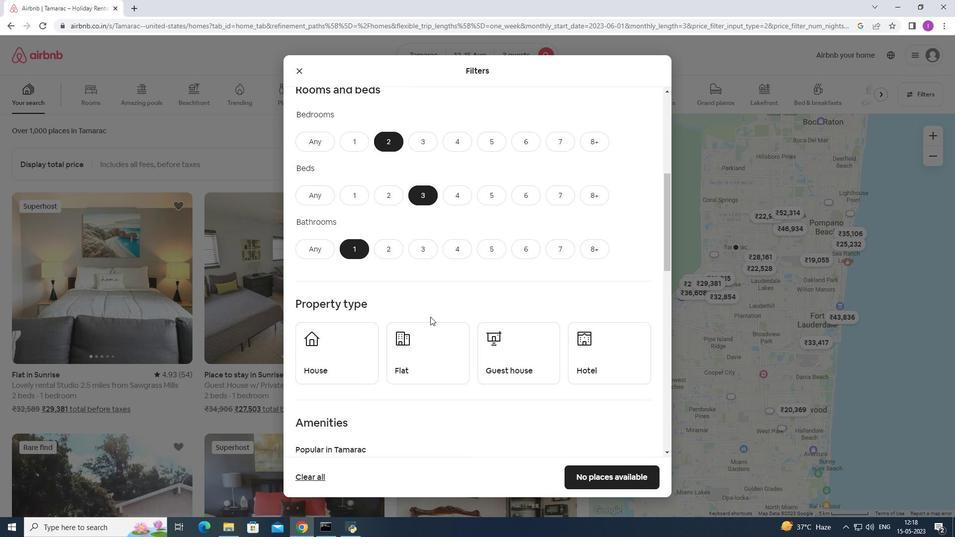 
Action: Mouse moved to (364, 280)
Screenshot: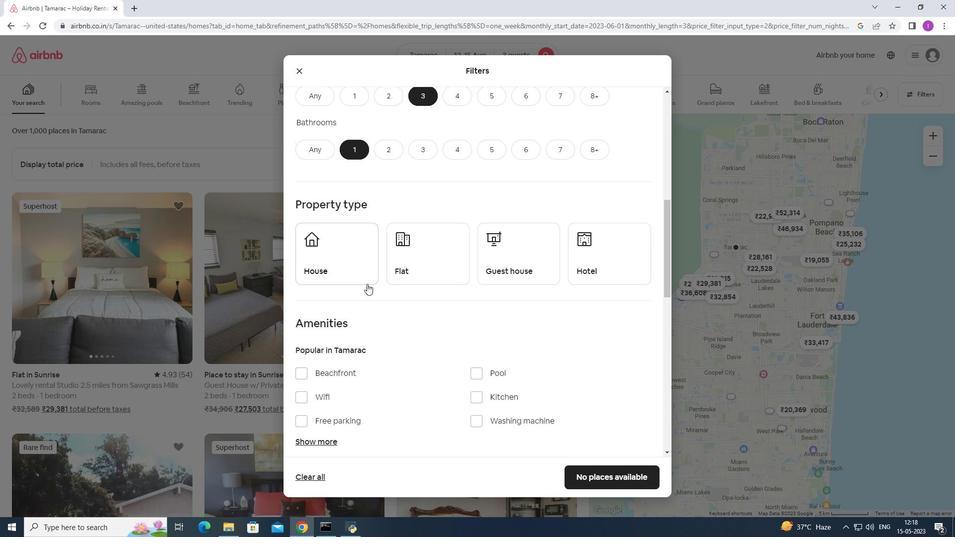 
Action: Mouse pressed left at (364, 280)
Screenshot: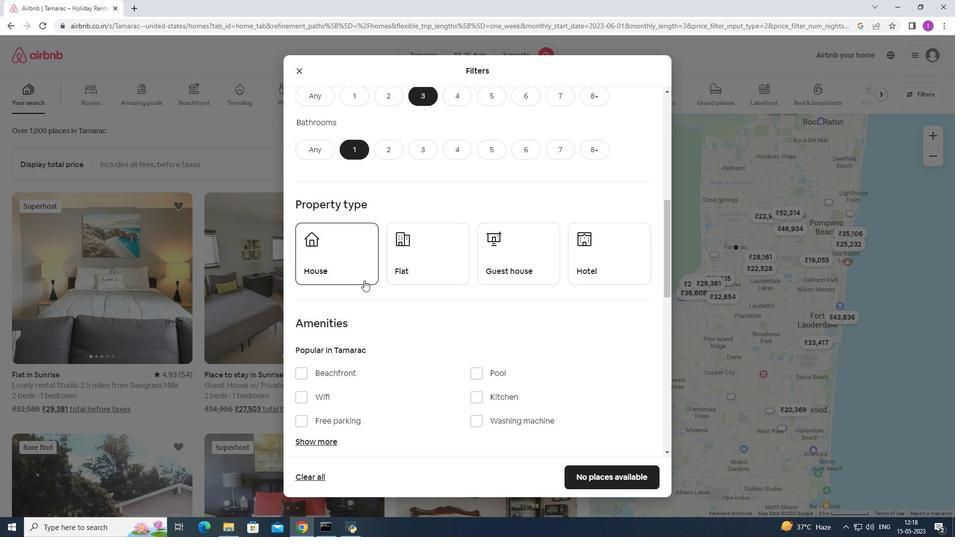 
Action: Mouse moved to (431, 276)
Screenshot: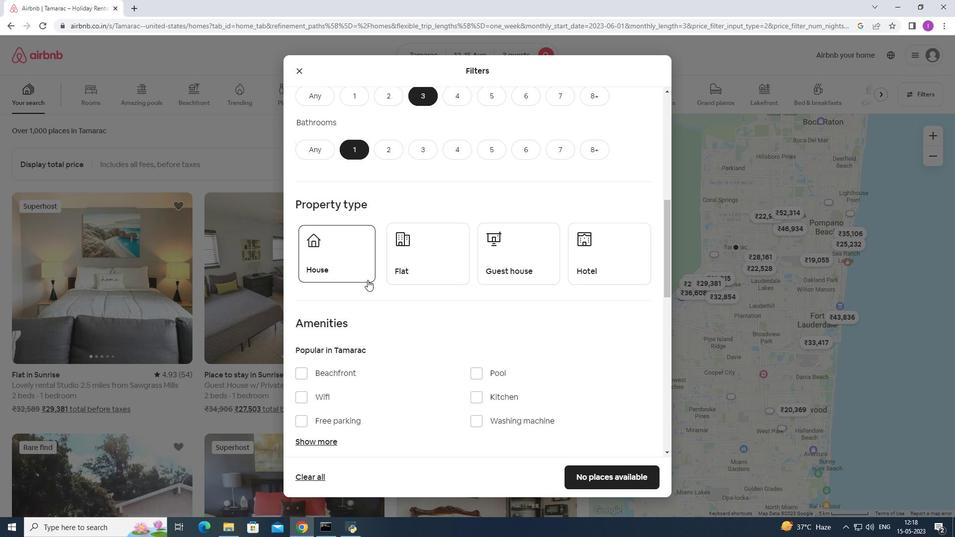 
Action: Mouse pressed left at (431, 276)
Screenshot: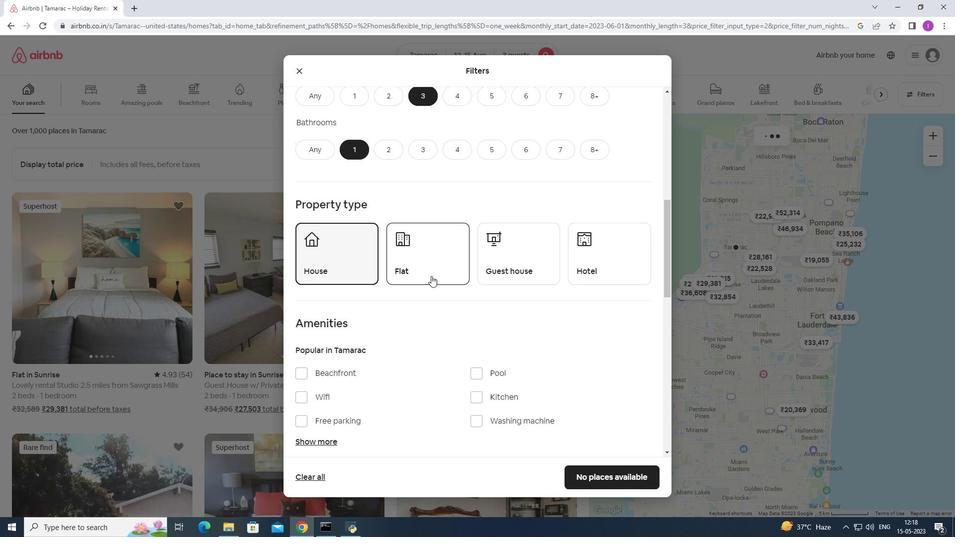 
Action: Mouse moved to (509, 266)
Screenshot: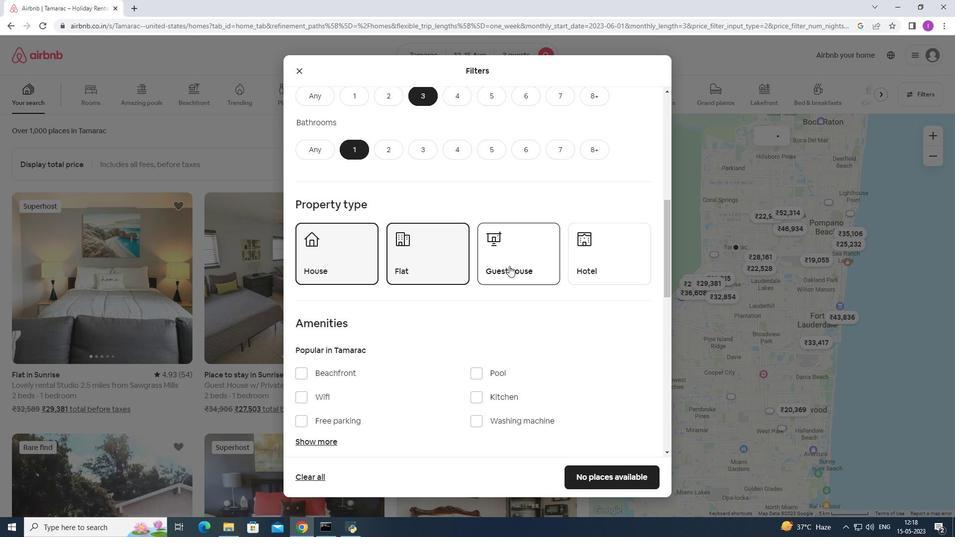 
Action: Mouse pressed left at (509, 266)
Screenshot: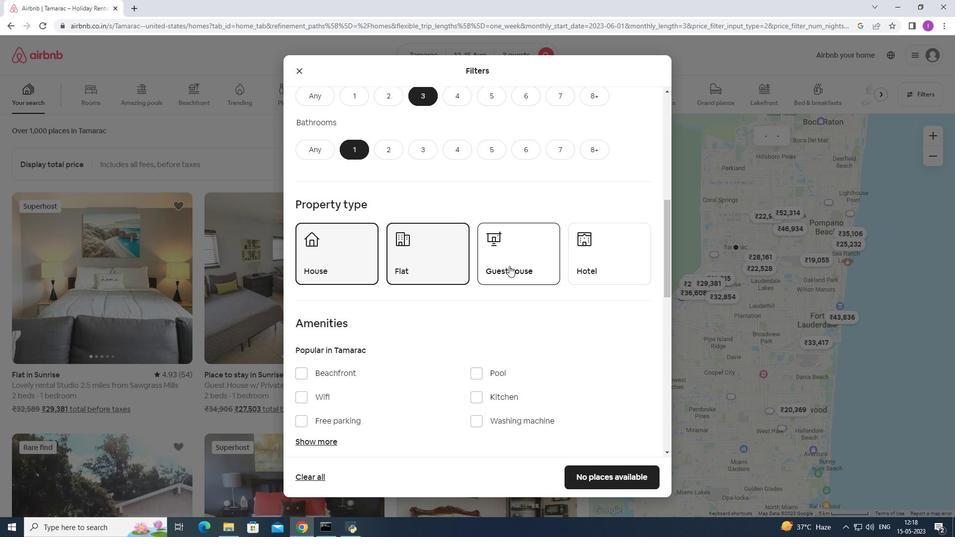 
Action: Mouse moved to (533, 276)
Screenshot: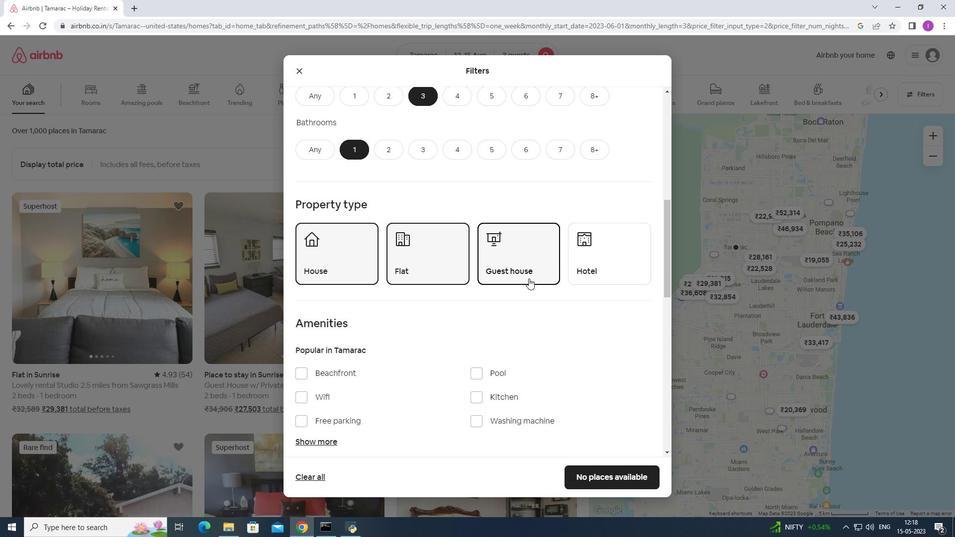 
Action: Mouse scrolled (533, 275) with delta (0, 0)
Screenshot: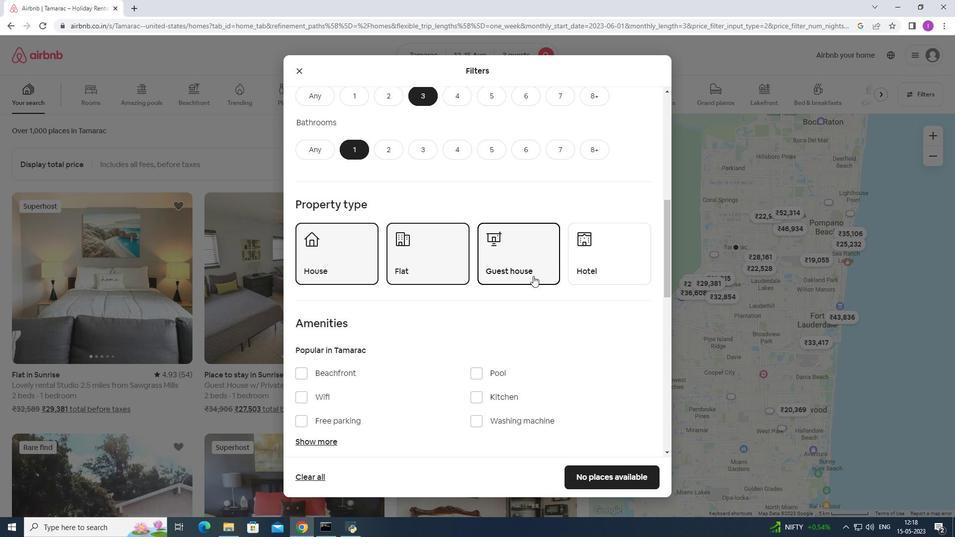 
Action: Mouse moved to (533, 276)
Screenshot: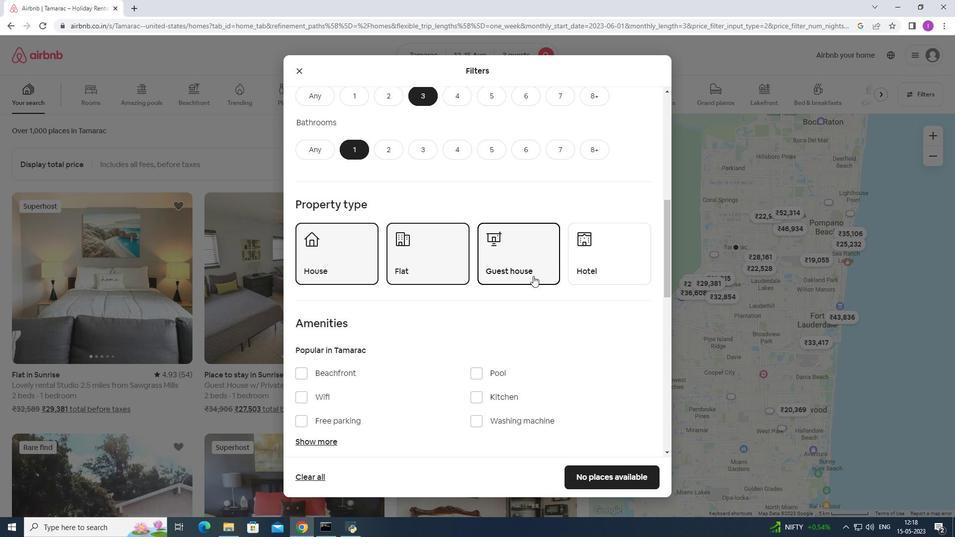 
Action: Mouse scrolled (533, 275) with delta (0, 0)
Screenshot: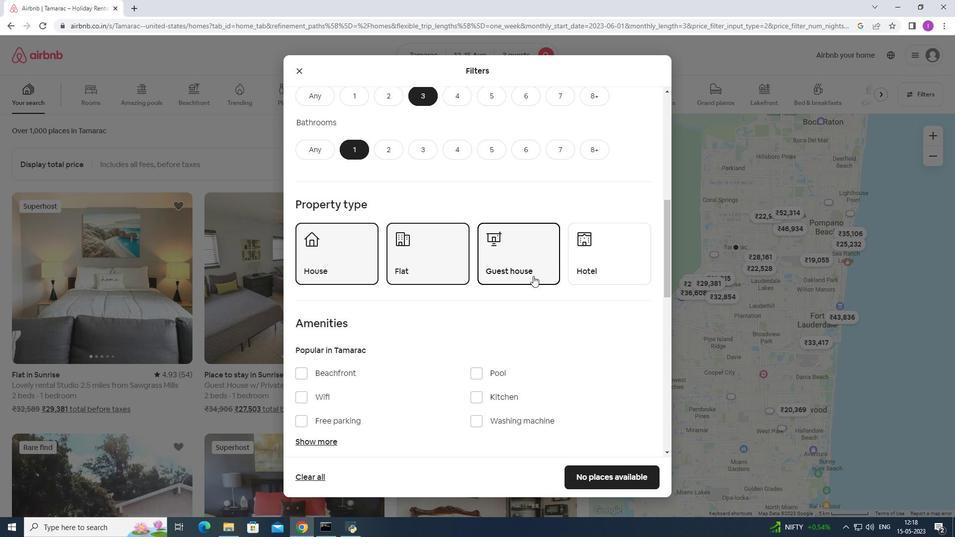 
Action: Mouse scrolled (533, 275) with delta (0, 0)
Screenshot: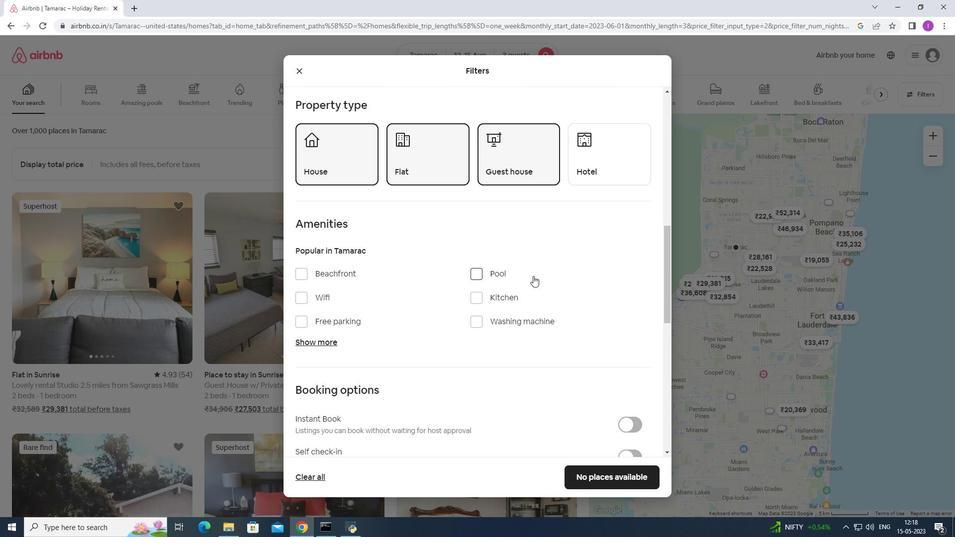 
Action: Mouse scrolled (533, 275) with delta (0, 0)
Screenshot: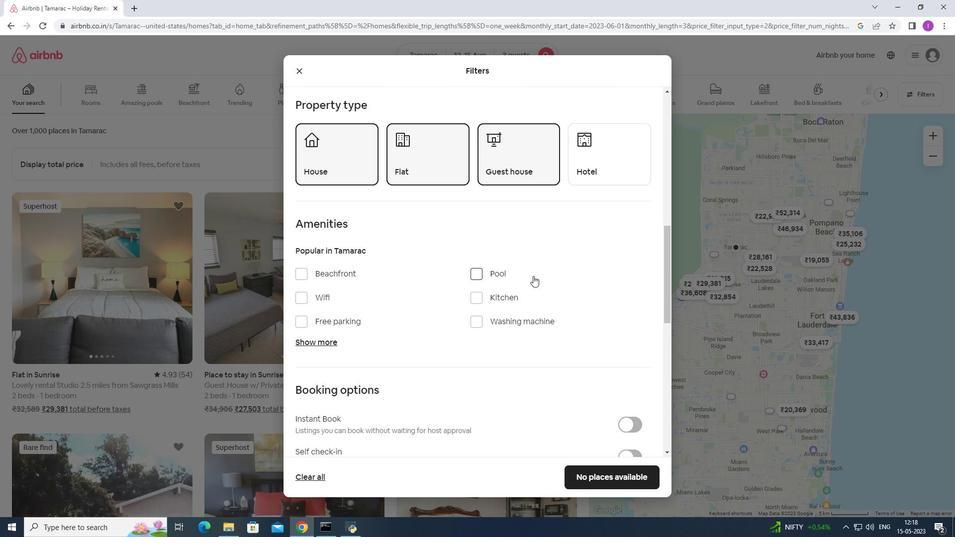 
Action: Mouse scrolled (533, 275) with delta (0, 0)
Screenshot: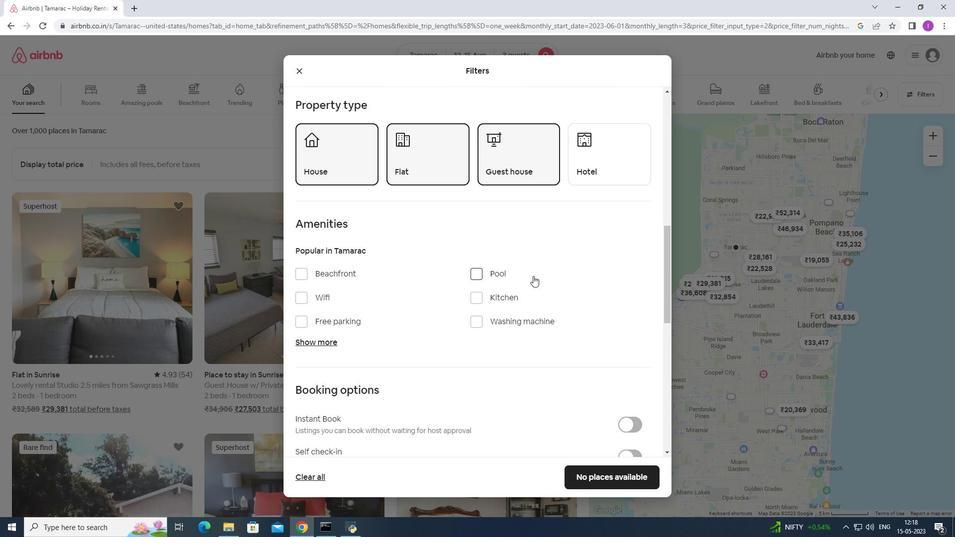 
Action: Mouse moved to (534, 276)
Screenshot: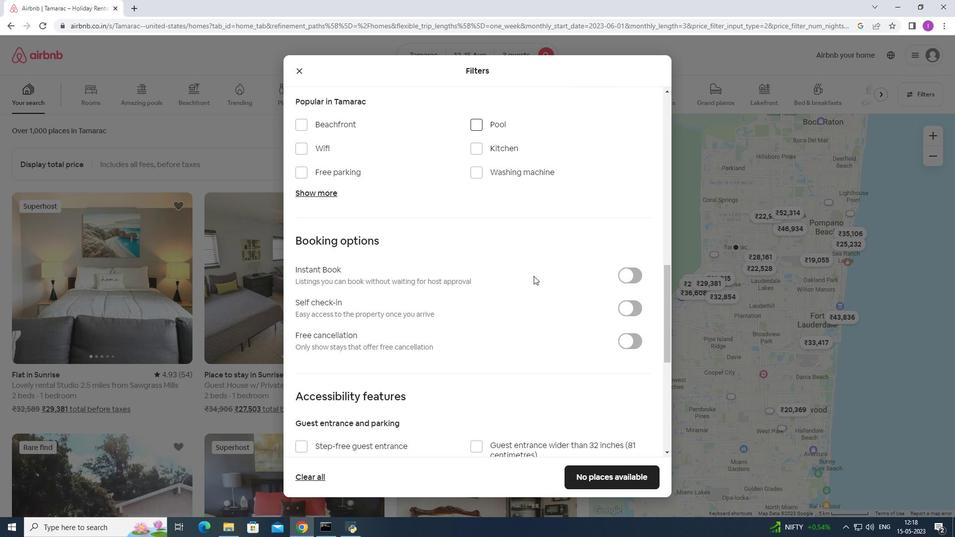
Action: Mouse scrolled (534, 275) with delta (0, 0)
Screenshot: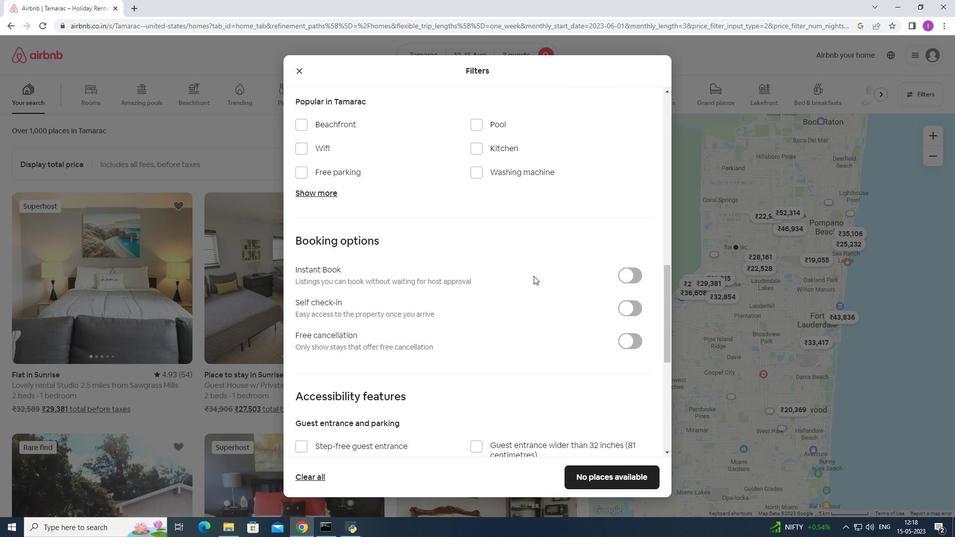 
Action: Mouse scrolled (534, 275) with delta (0, 0)
Screenshot: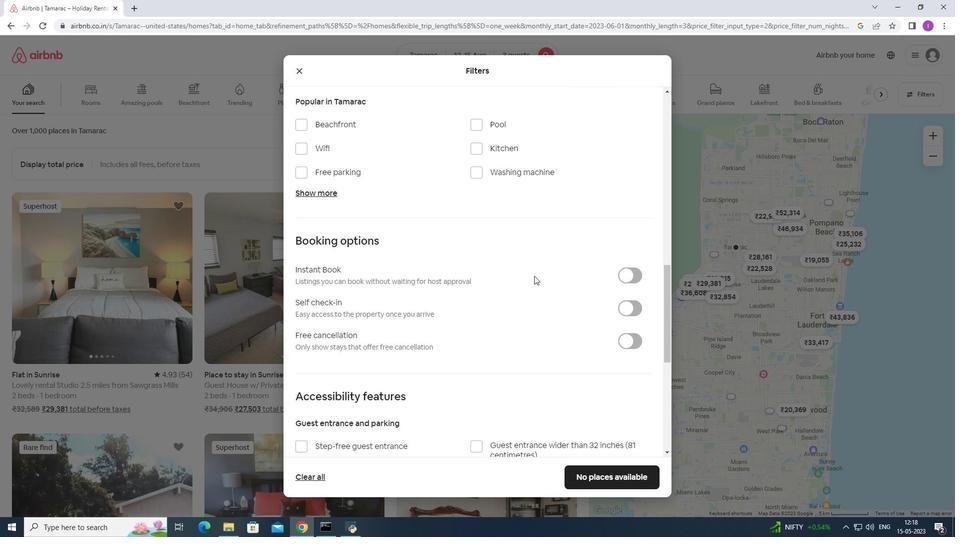 
Action: Mouse moved to (638, 206)
Screenshot: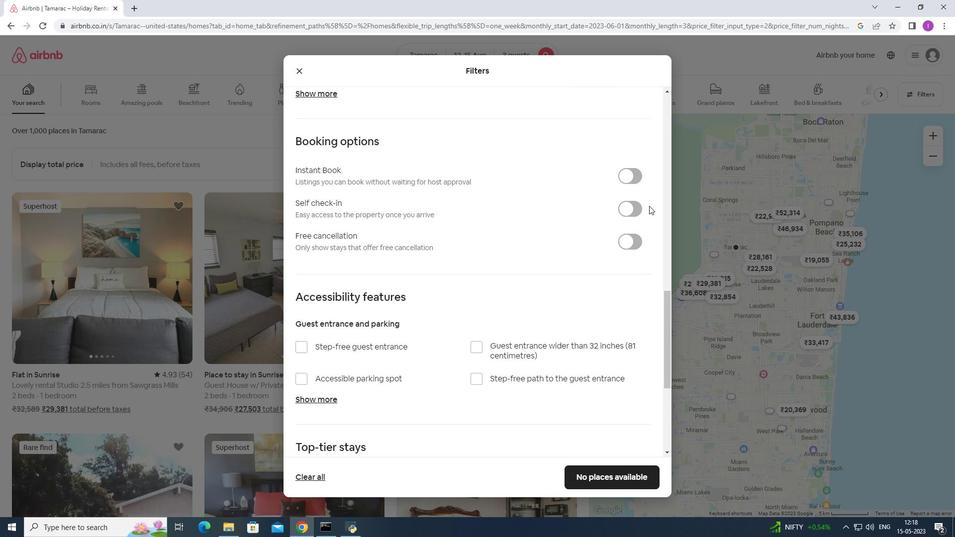 
Action: Mouse pressed left at (638, 206)
Screenshot: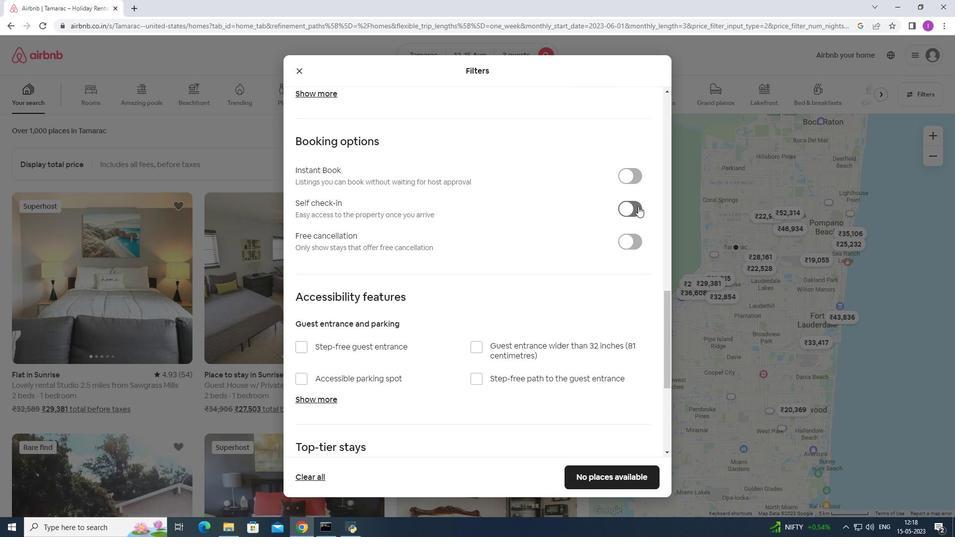 
Action: Mouse moved to (476, 285)
Screenshot: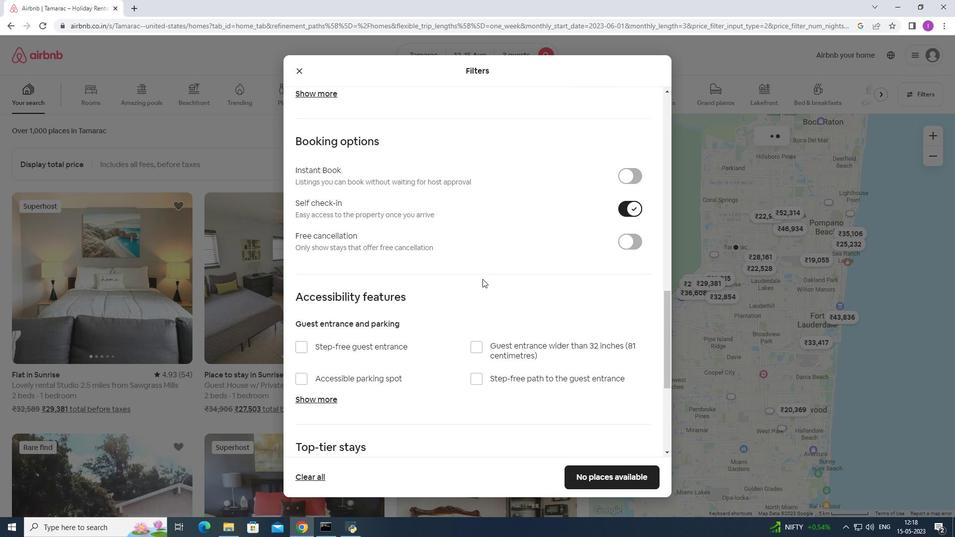 
Action: Mouse scrolled (476, 285) with delta (0, 0)
Screenshot: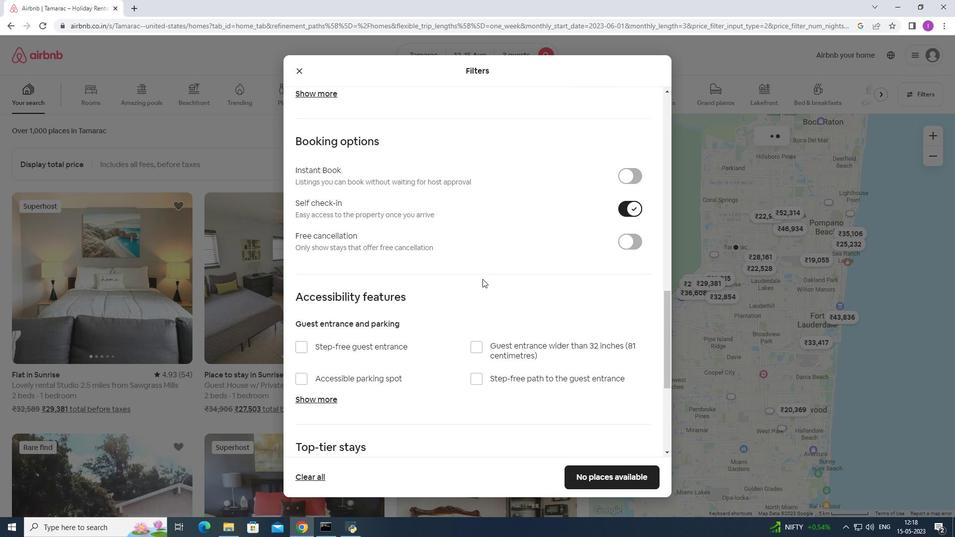 
Action: Mouse moved to (476, 286)
Screenshot: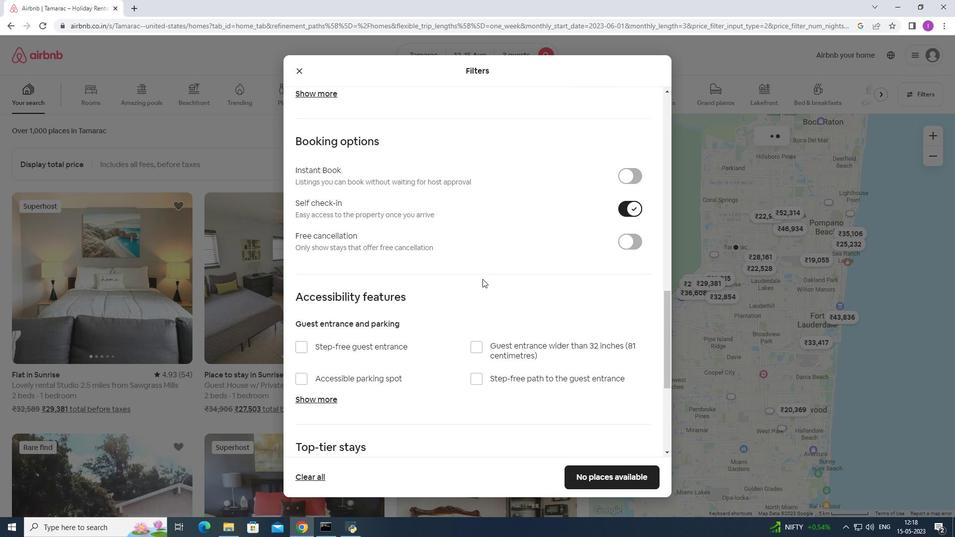 
Action: Mouse scrolled (476, 286) with delta (0, 0)
Screenshot: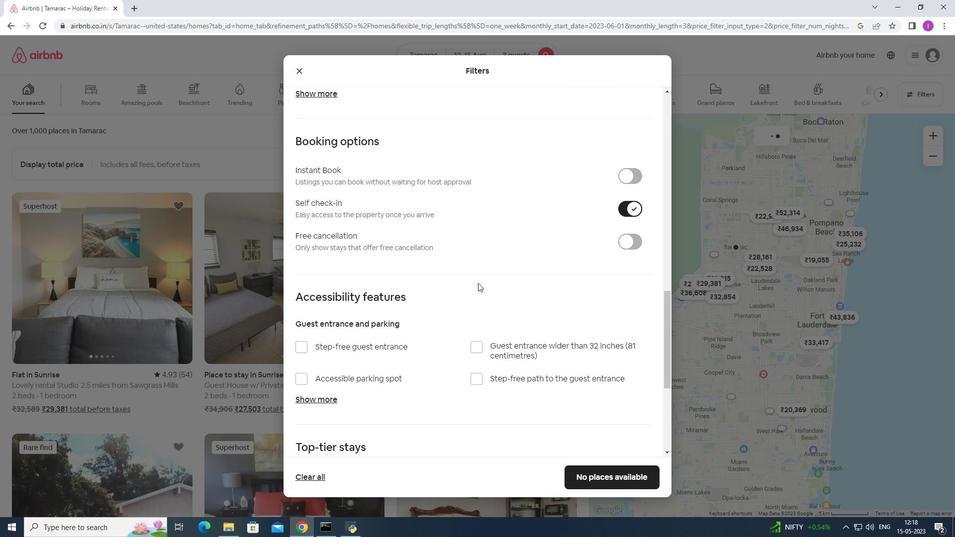 
Action: Mouse scrolled (476, 286) with delta (0, 0)
Screenshot: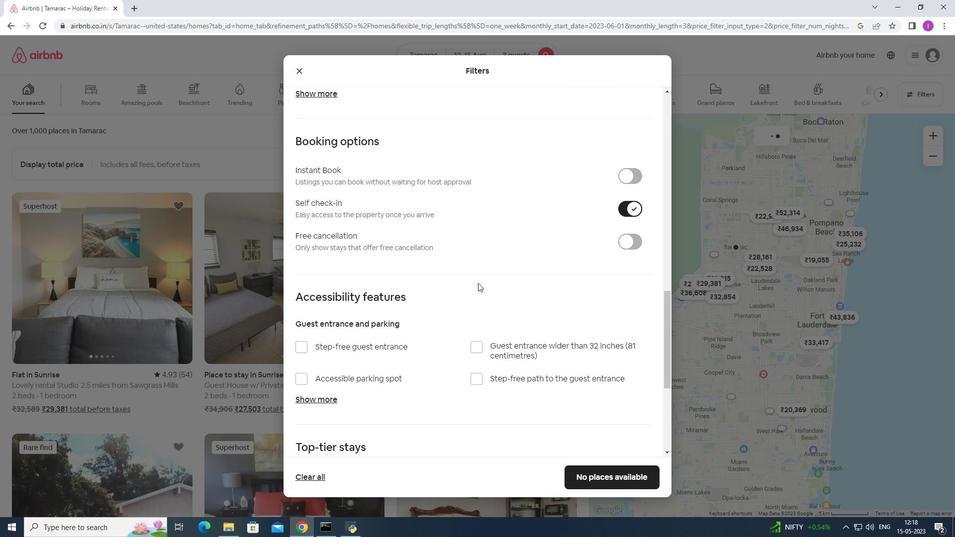 
Action: Mouse moved to (476, 287)
Screenshot: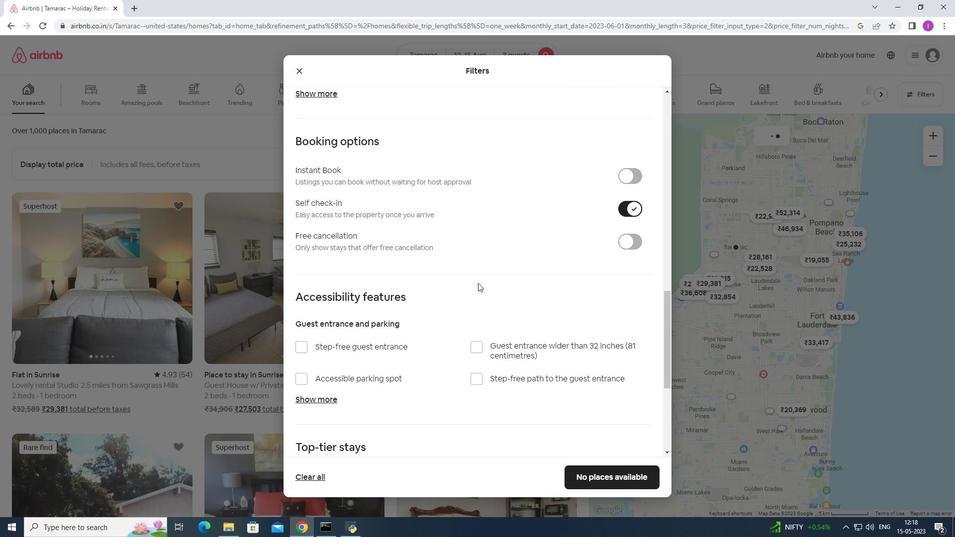 
Action: Mouse scrolled (476, 286) with delta (0, 0)
Screenshot: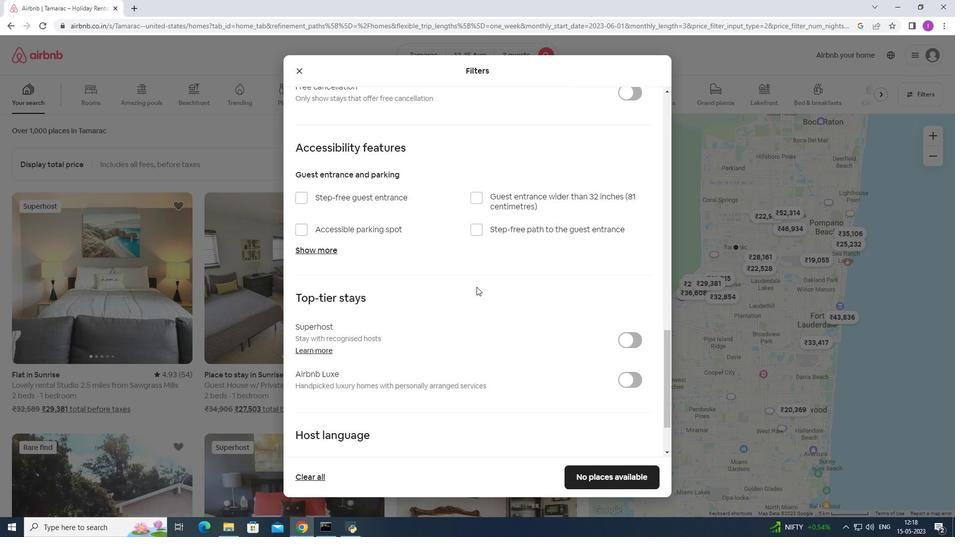 
Action: Mouse moved to (476, 289)
Screenshot: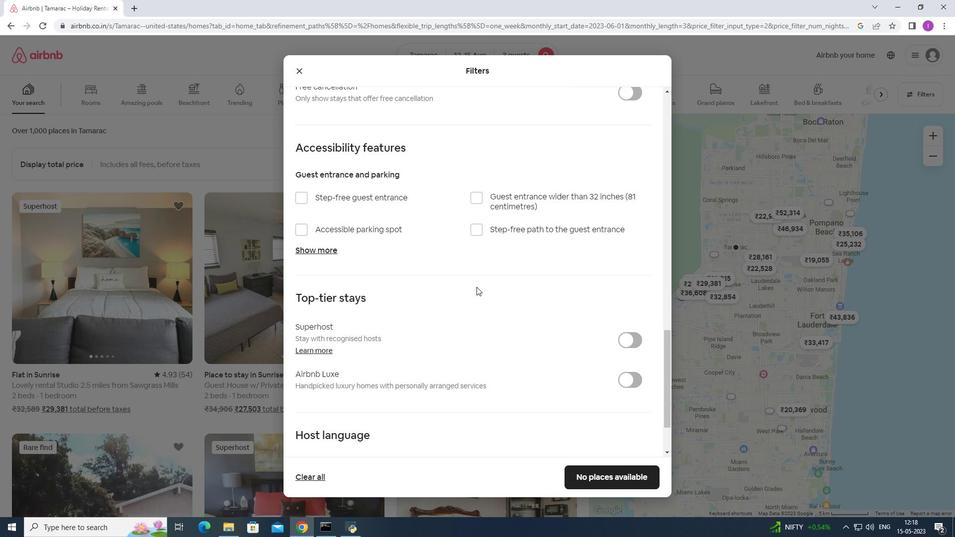 
Action: Mouse scrolled (476, 288) with delta (0, 0)
Screenshot: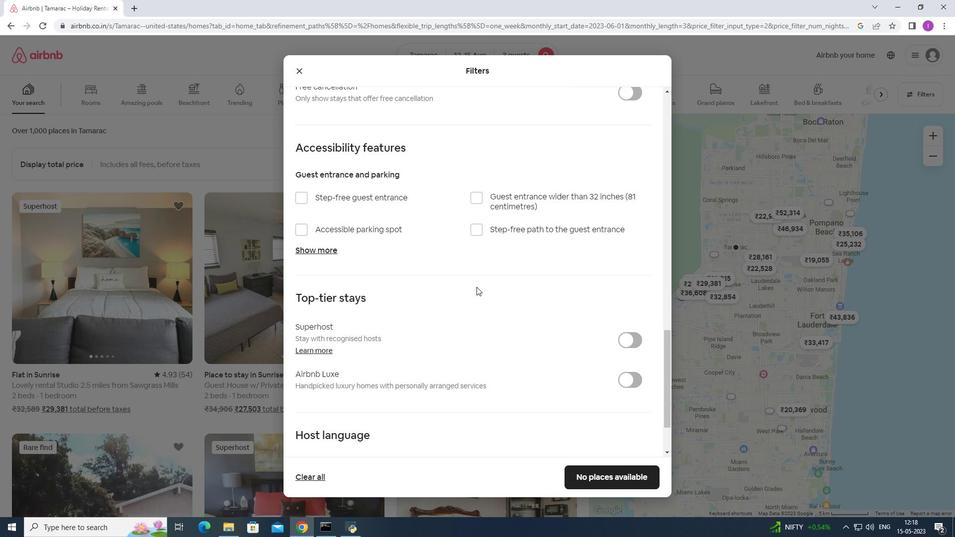 
Action: Mouse scrolled (476, 288) with delta (0, 0)
Screenshot: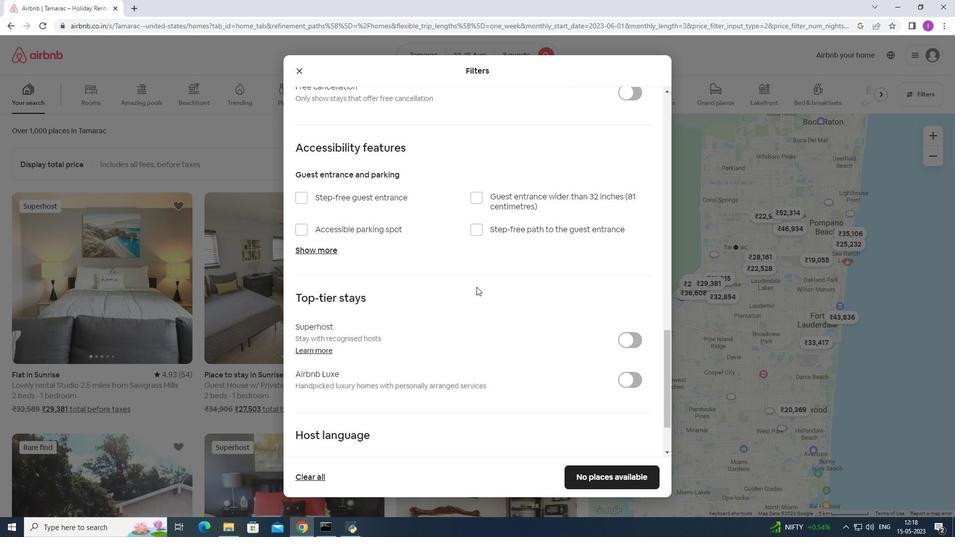 
Action: Mouse scrolled (476, 288) with delta (0, 0)
Screenshot: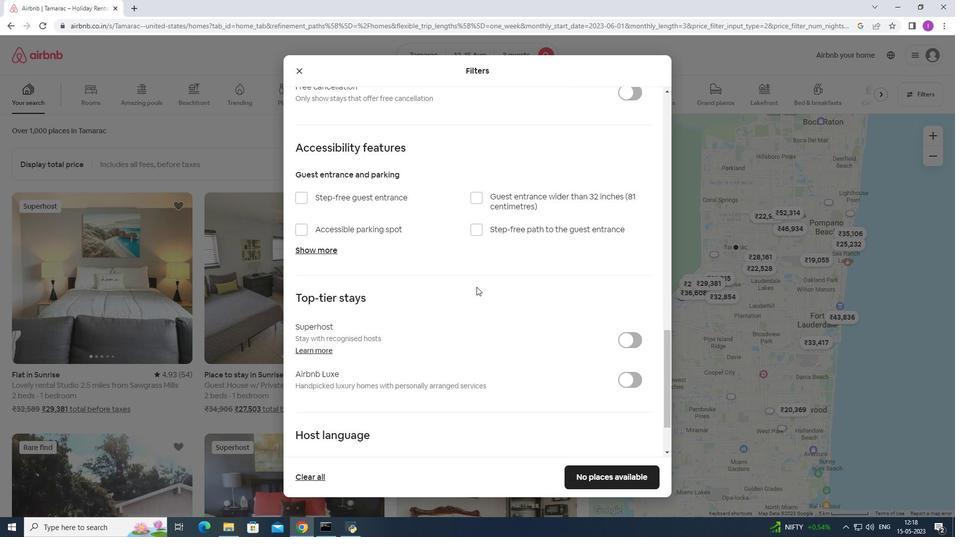 
Action: Mouse moved to (512, 295)
Screenshot: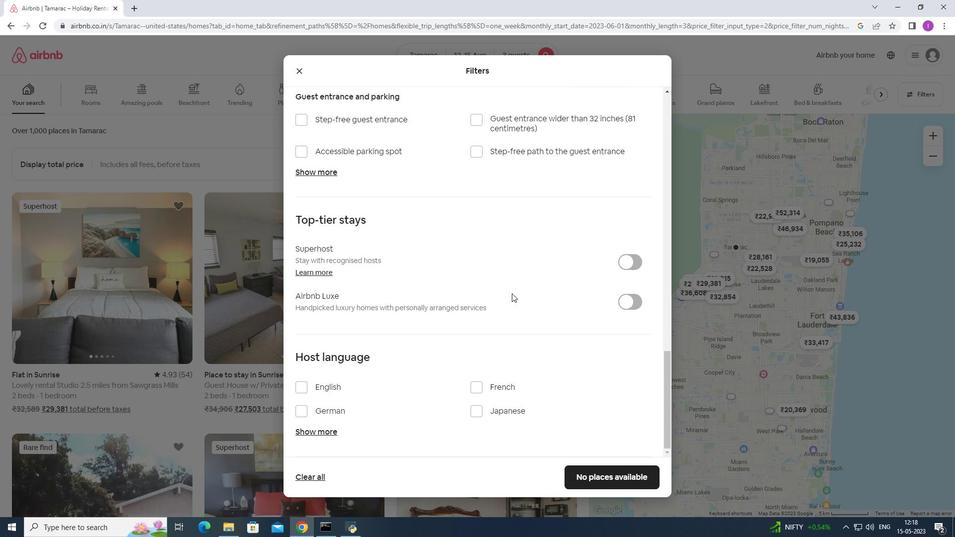 
Action: Mouse scrolled (512, 295) with delta (0, 0)
Screenshot: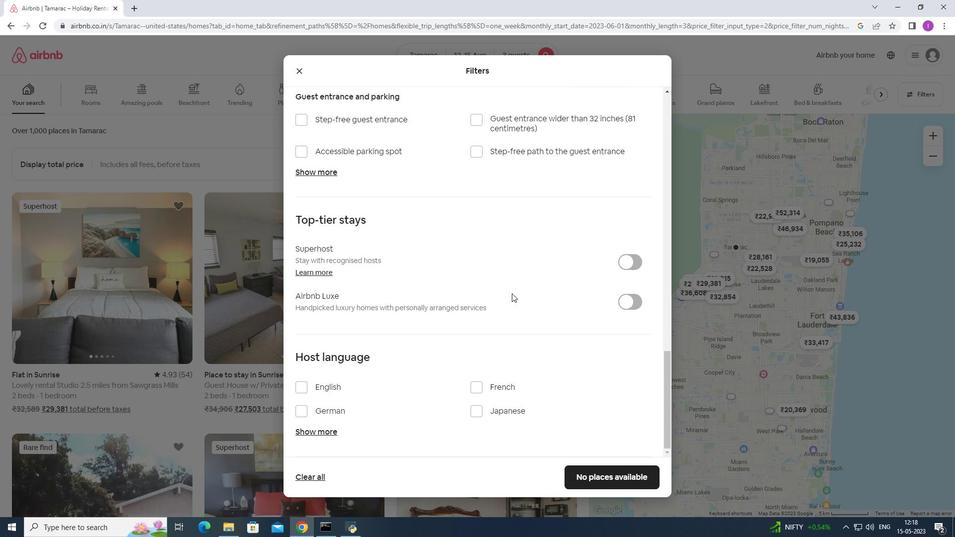 
Action: Mouse moved to (512, 307)
Screenshot: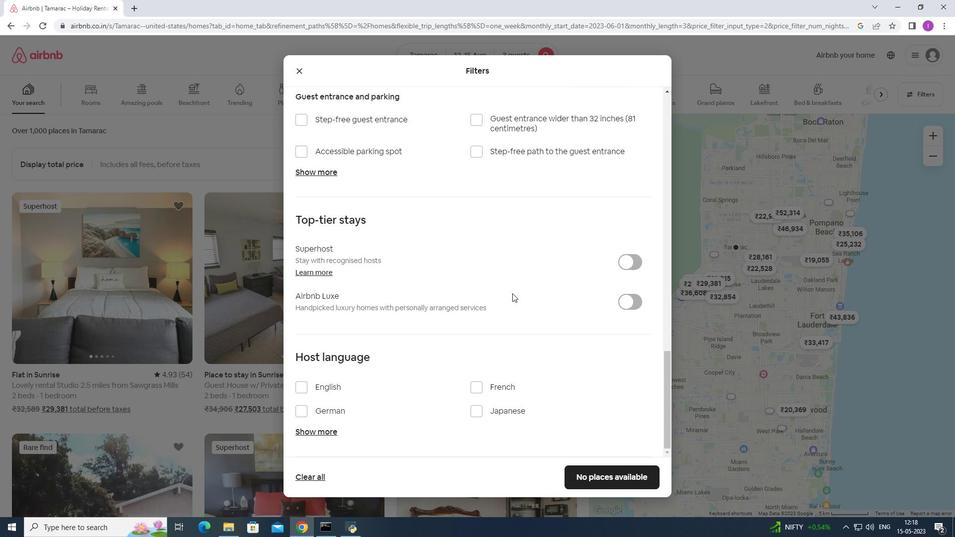 
Action: Mouse scrolled (512, 307) with delta (0, 0)
Screenshot: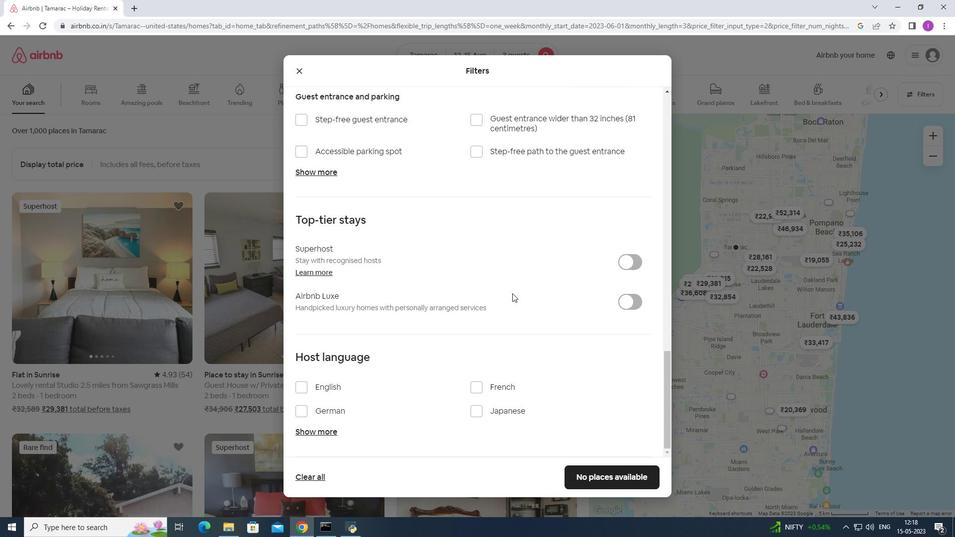 
Action: Mouse moved to (511, 312)
Screenshot: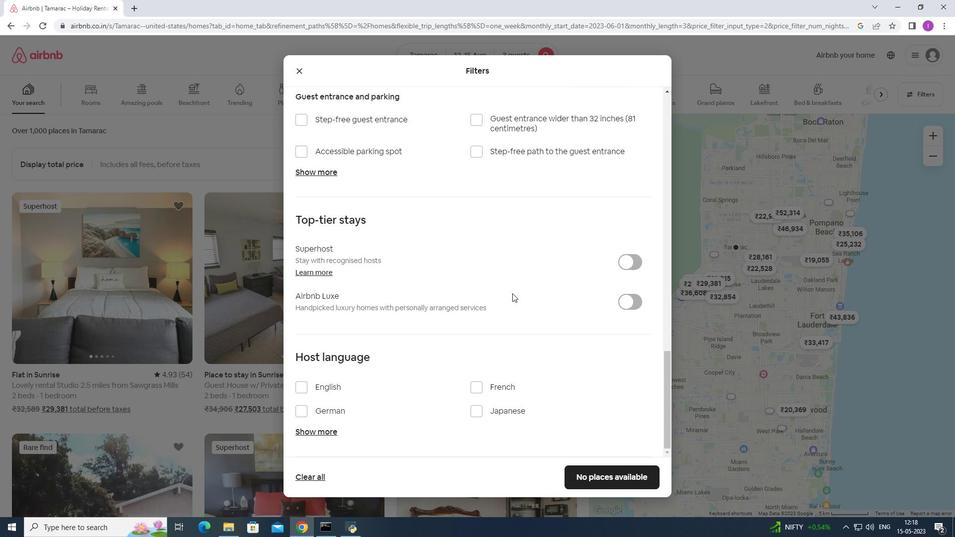 
Action: Mouse scrolled (511, 312) with delta (0, 0)
Screenshot: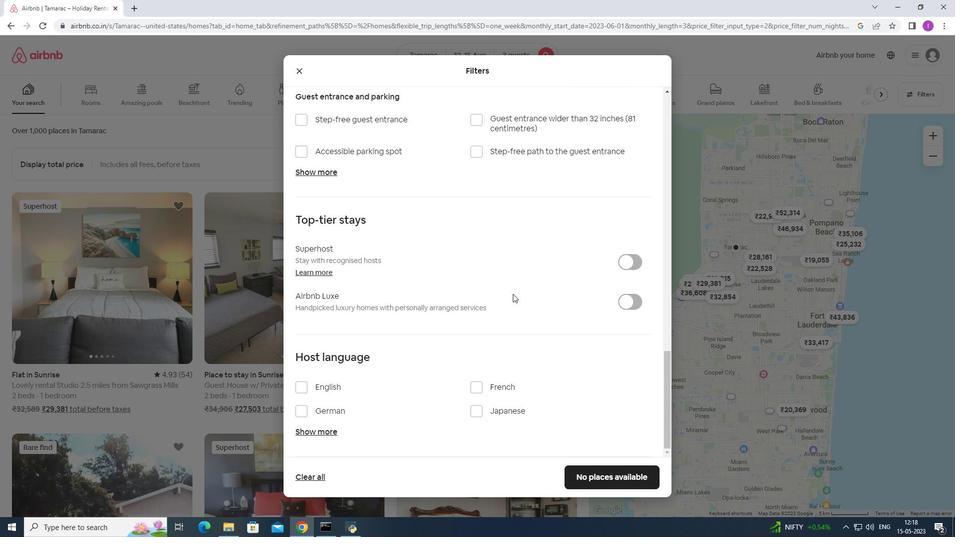 
Action: Mouse moved to (507, 316)
Screenshot: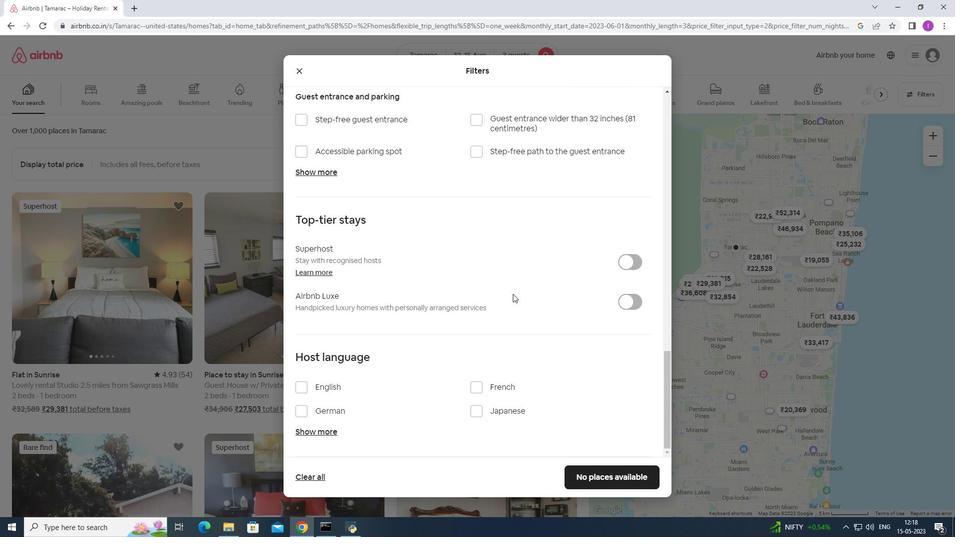 
Action: Mouse scrolled (510, 315) with delta (0, 0)
Screenshot: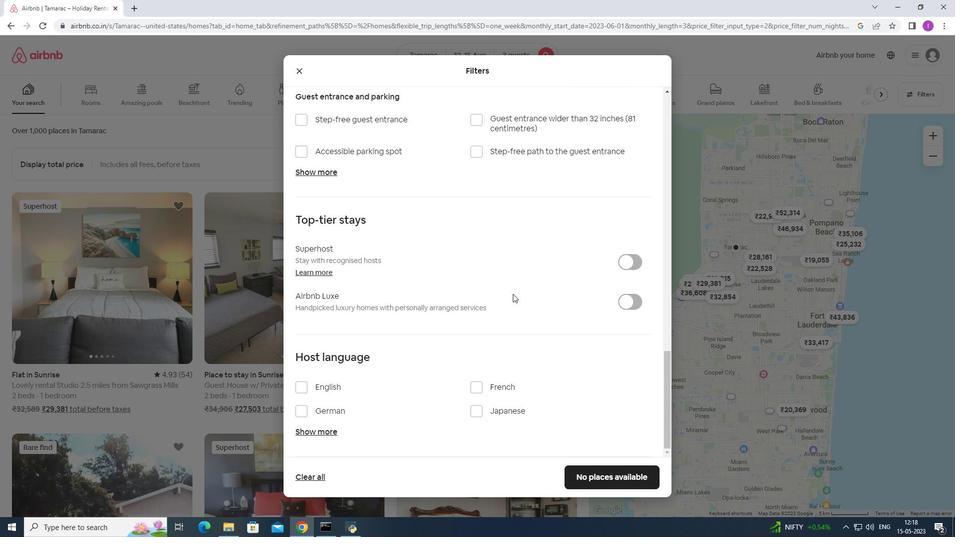 
Action: Mouse moved to (495, 320)
Screenshot: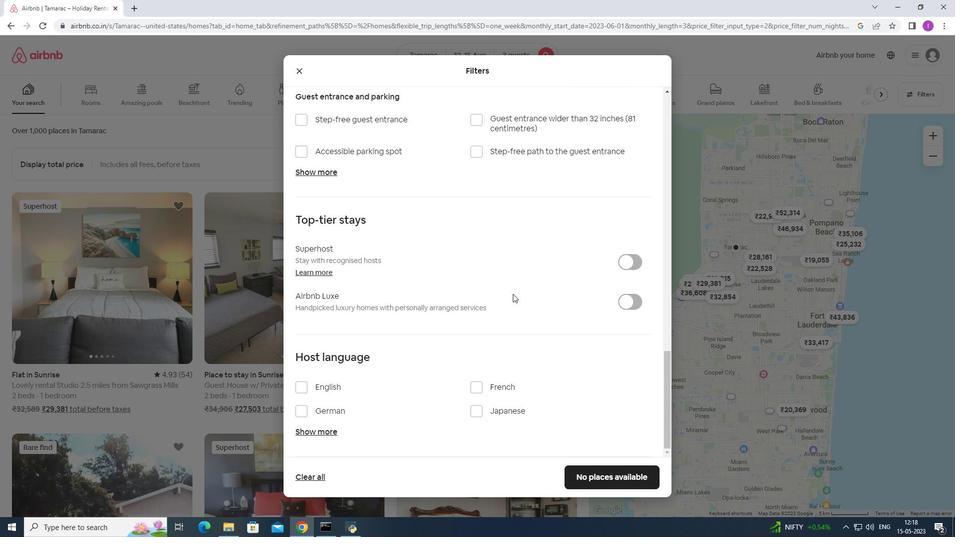 
Action: Mouse scrolled (505, 317) with delta (0, 0)
Screenshot: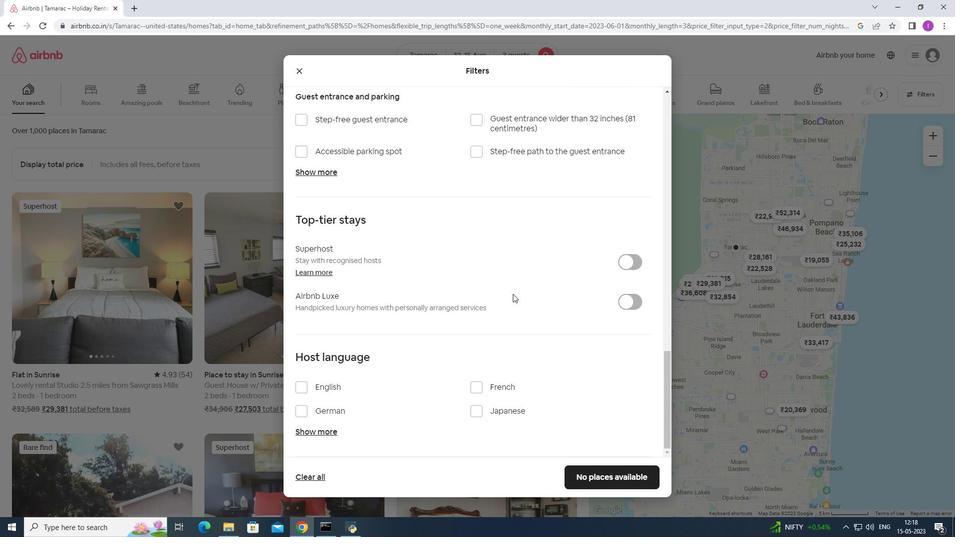 
Action: Mouse moved to (346, 374)
Screenshot: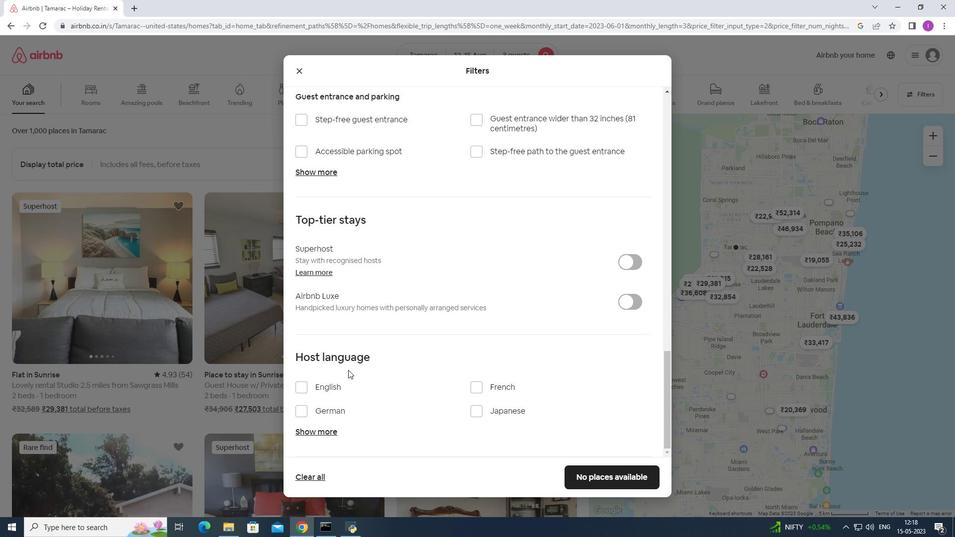 
Action: Mouse scrolled (346, 373) with delta (0, 0)
Screenshot: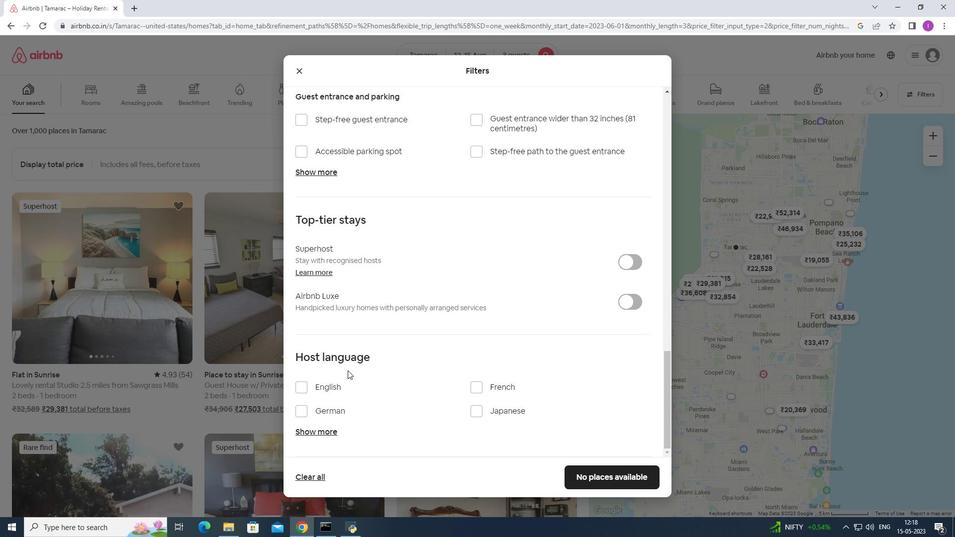 
Action: Mouse moved to (346, 375)
Screenshot: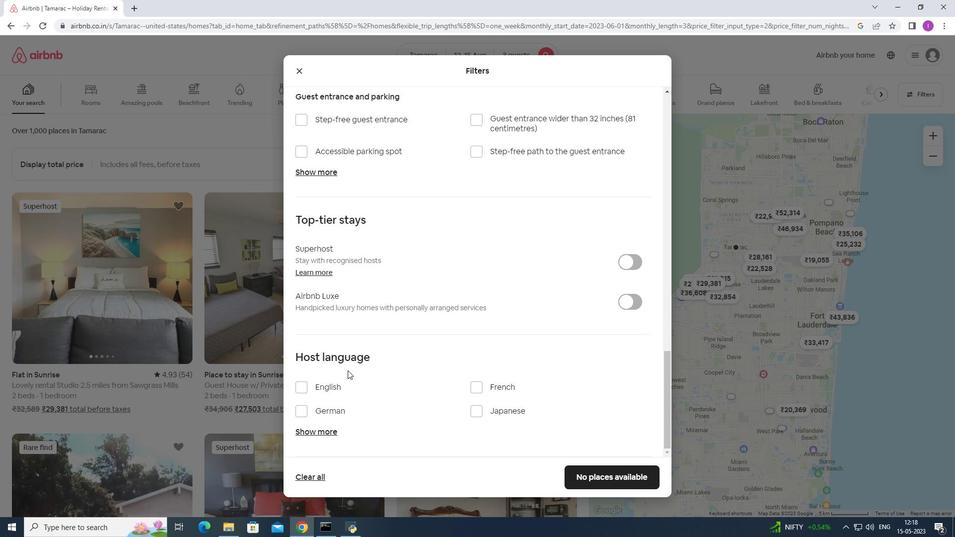 
Action: Mouse scrolled (346, 374) with delta (0, 0)
Screenshot: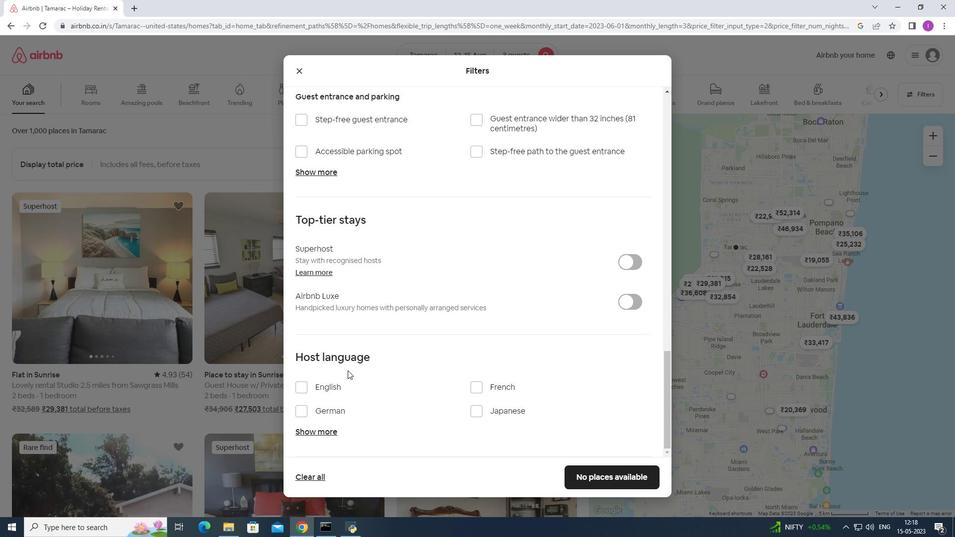 
Action: Mouse moved to (303, 390)
Screenshot: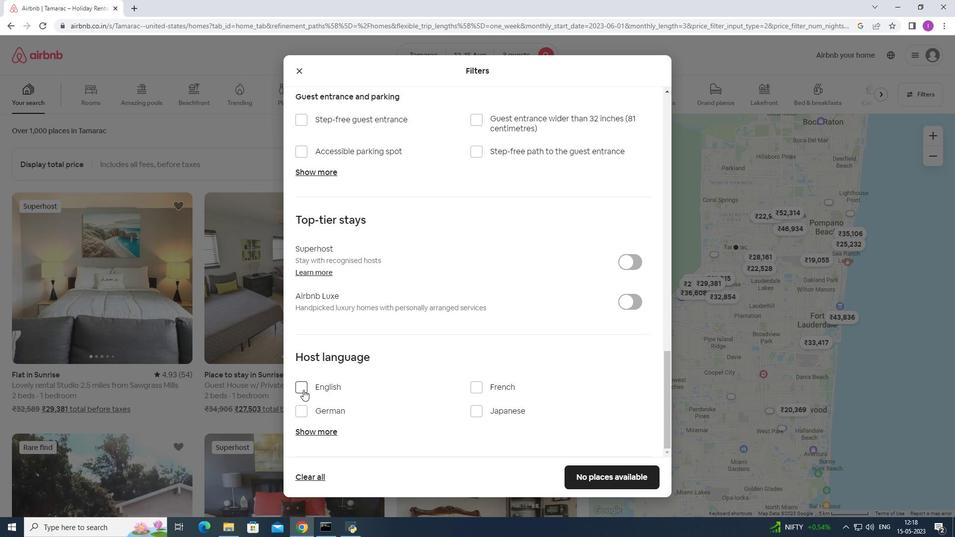 
Action: Mouse pressed left at (303, 390)
Screenshot: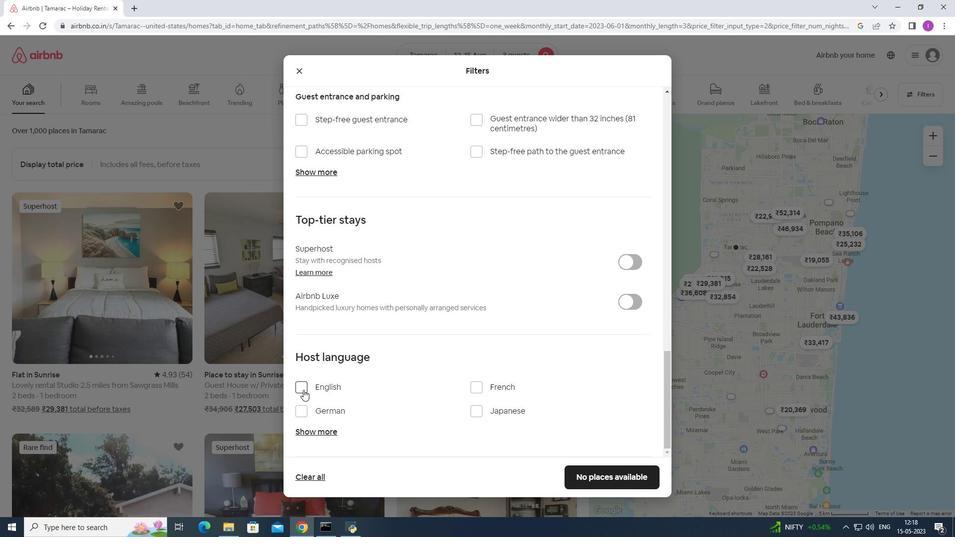 
Action: Mouse moved to (591, 476)
Screenshot: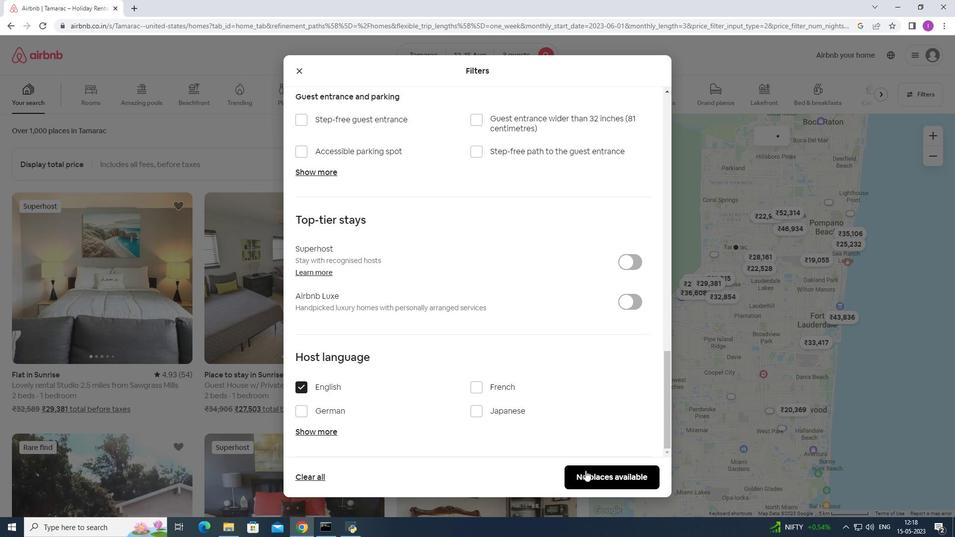 
Action: Mouse pressed left at (591, 476)
Screenshot: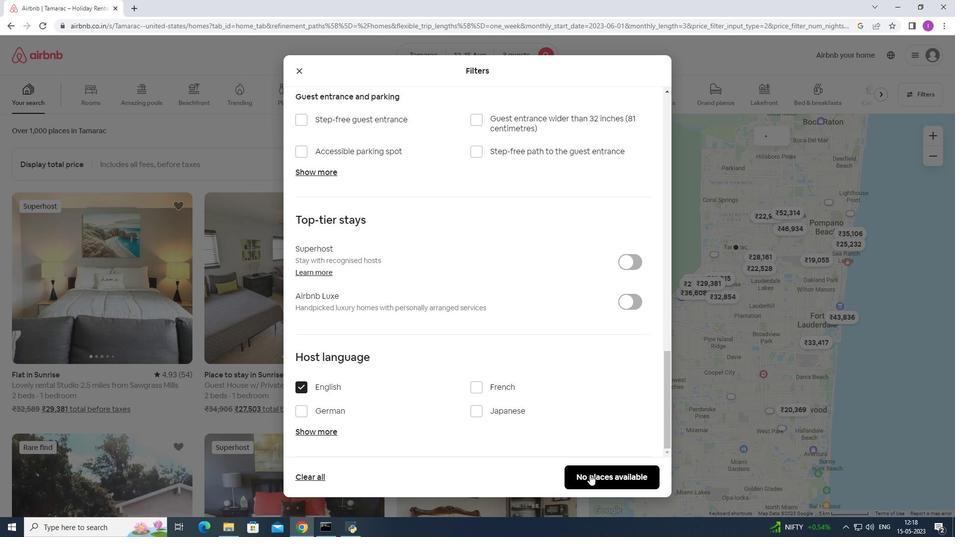 
